 Task: Create a sub task Gather and Analyse Requirements for the task  Implement a new cloud-based payroll system for a company in the project AgileNimbus , assign it to team member softage.2@softage.net and update the status of the sub task to  Completed , set the priority of the sub task to High
Action: Mouse moved to (469, 263)
Screenshot: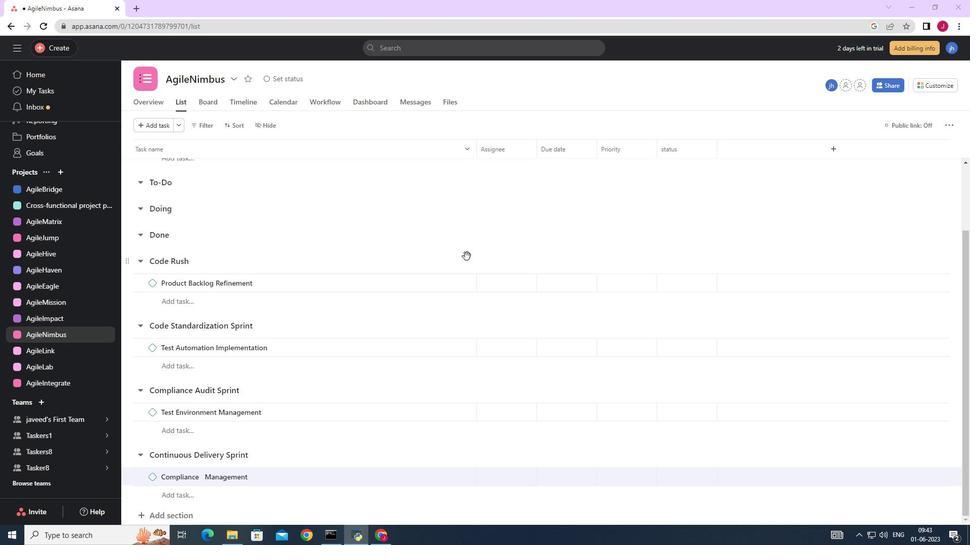 
Action: Mouse scrolled (469, 263) with delta (0, 0)
Screenshot: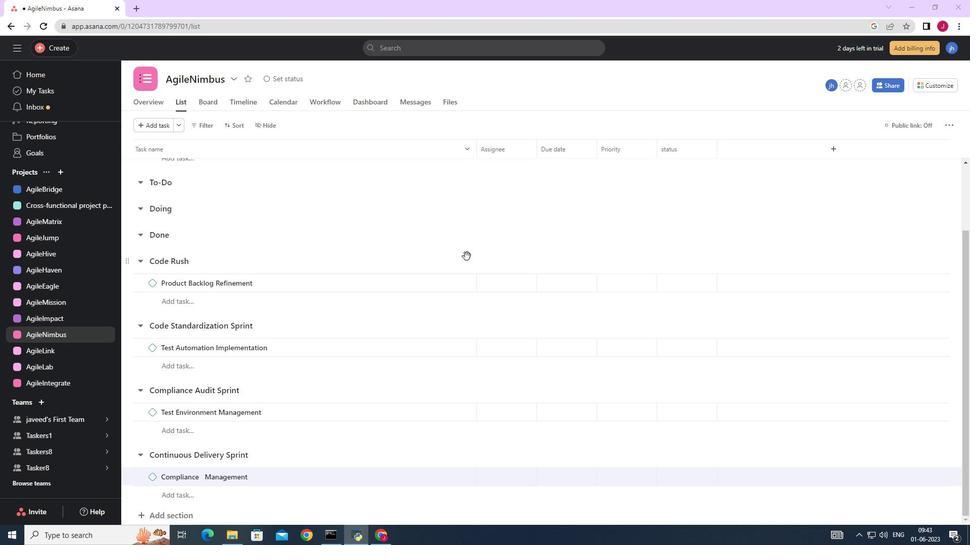 
Action: Mouse scrolled (469, 263) with delta (0, 0)
Screenshot: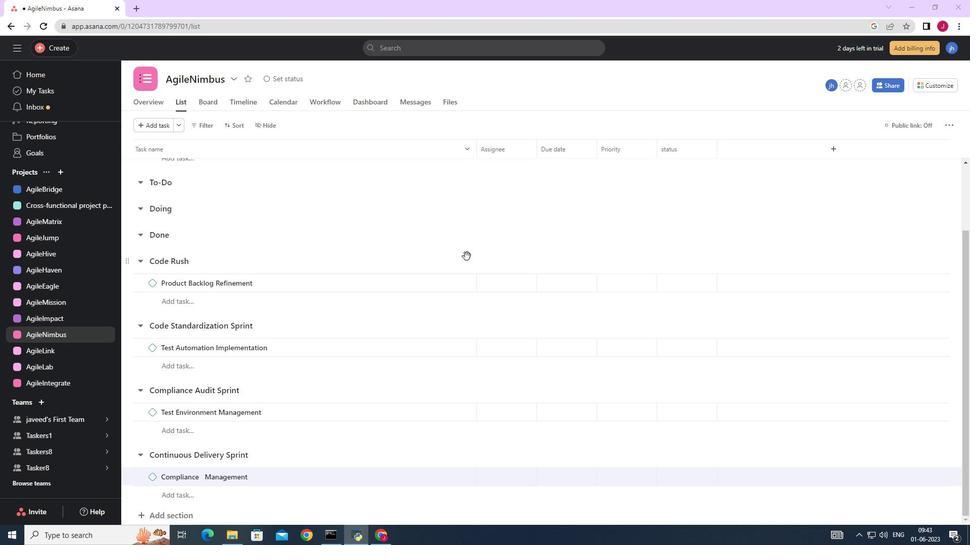 
Action: Mouse scrolled (469, 263) with delta (0, 0)
Screenshot: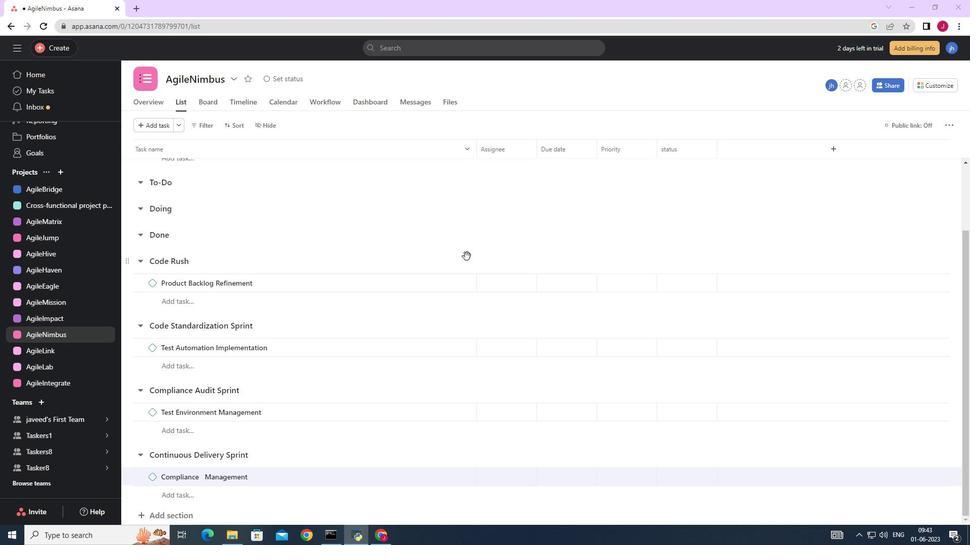 
Action: Mouse moved to (469, 264)
Screenshot: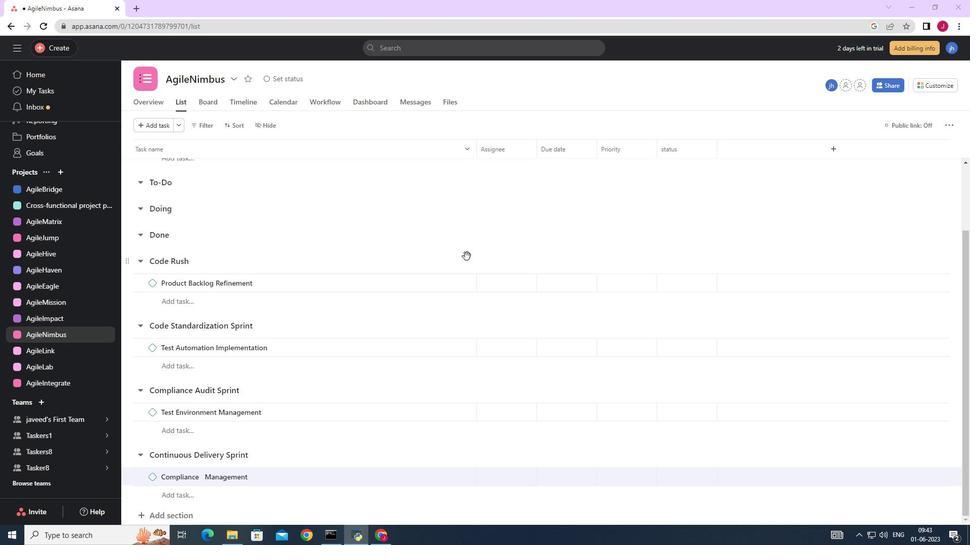 
Action: Mouse scrolled (469, 263) with delta (0, 0)
Screenshot: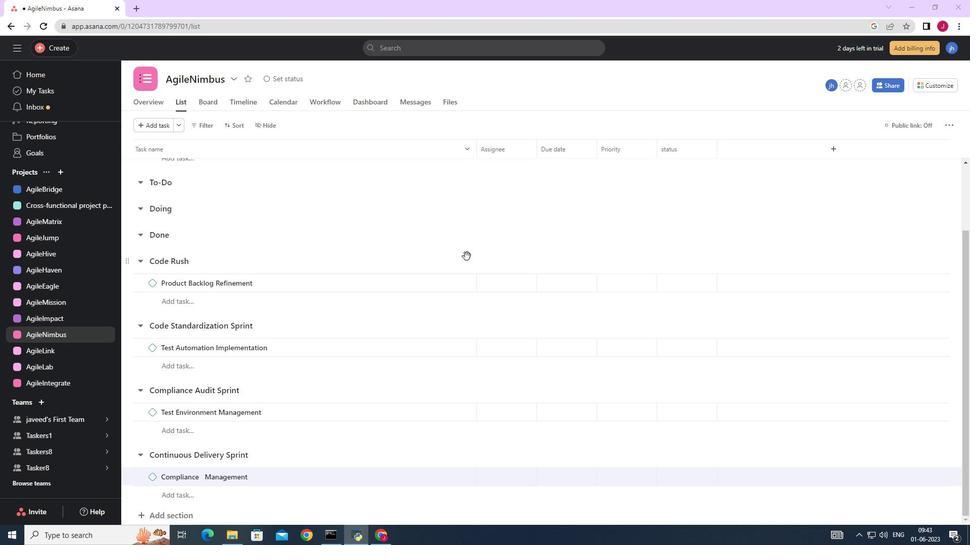 
Action: Mouse moved to (486, 293)
Screenshot: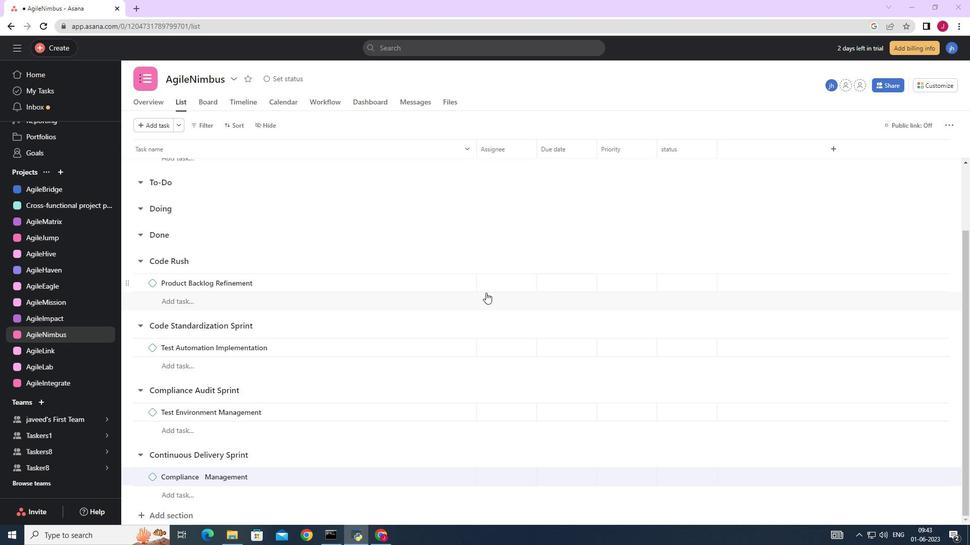 
Action: Mouse scrolled (486, 294) with delta (0, 0)
Screenshot: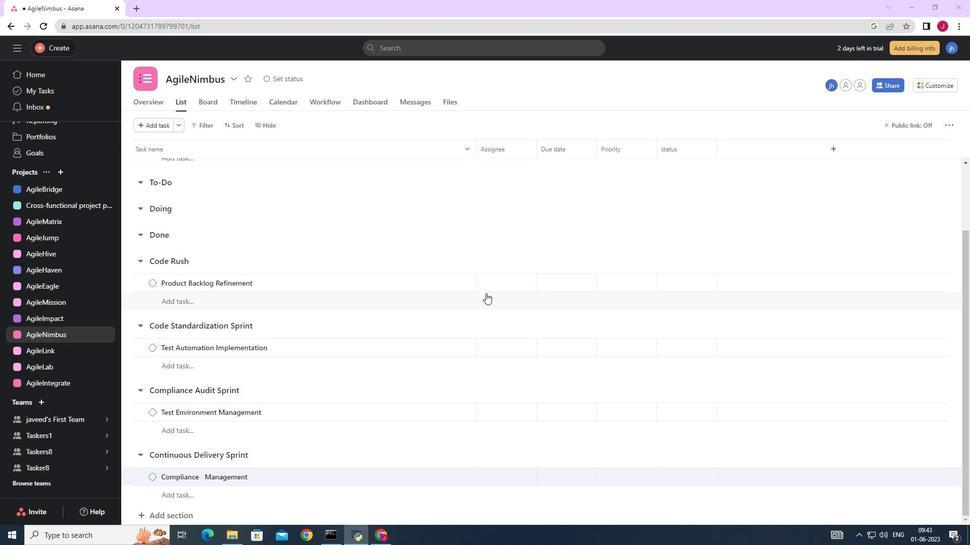 
Action: Mouse scrolled (486, 294) with delta (0, 0)
Screenshot: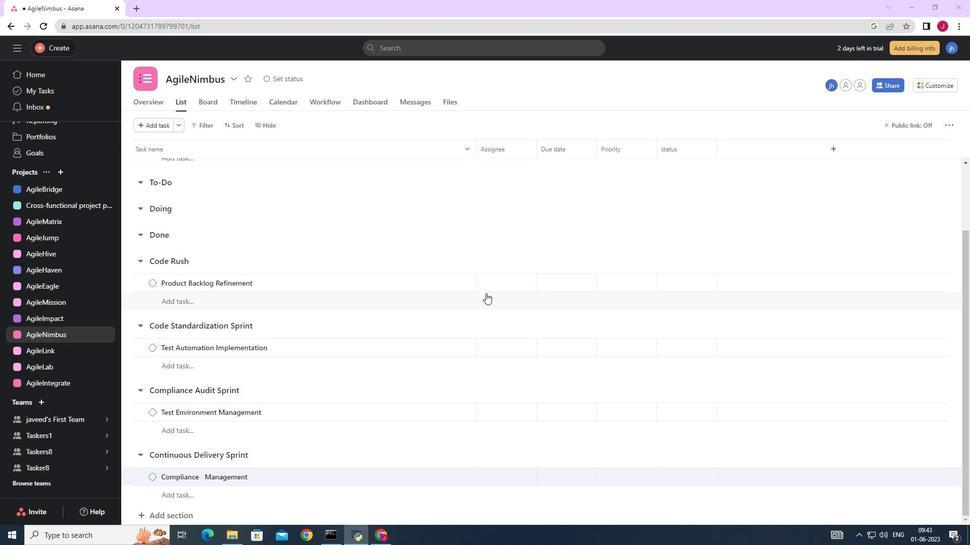 
Action: Mouse scrolled (486, 294) with delta (0, 0)
Screenshot: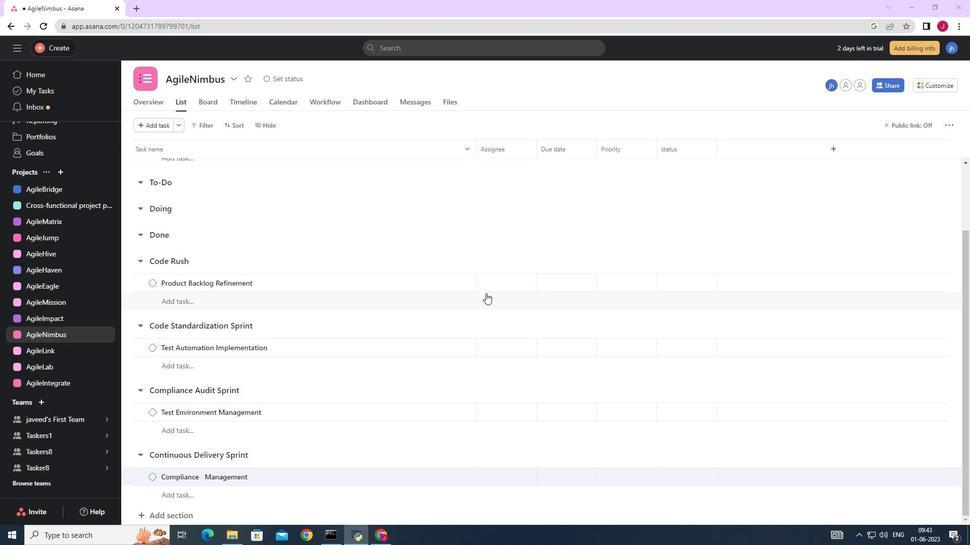 
Action: Mouse scrolled (486, 294) with delta (0, 0)
Screenshot: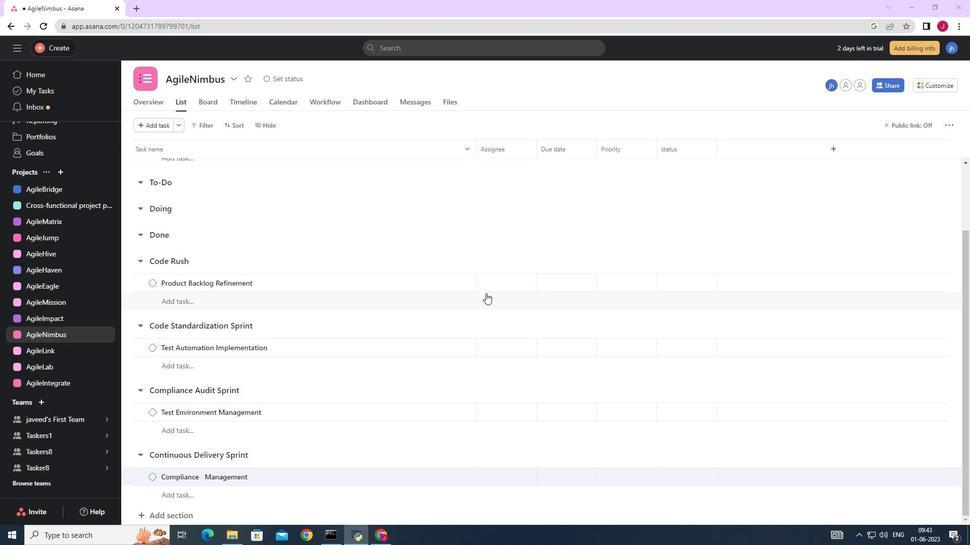 
Action: Mouse moved to (486, 293)
Screenshot: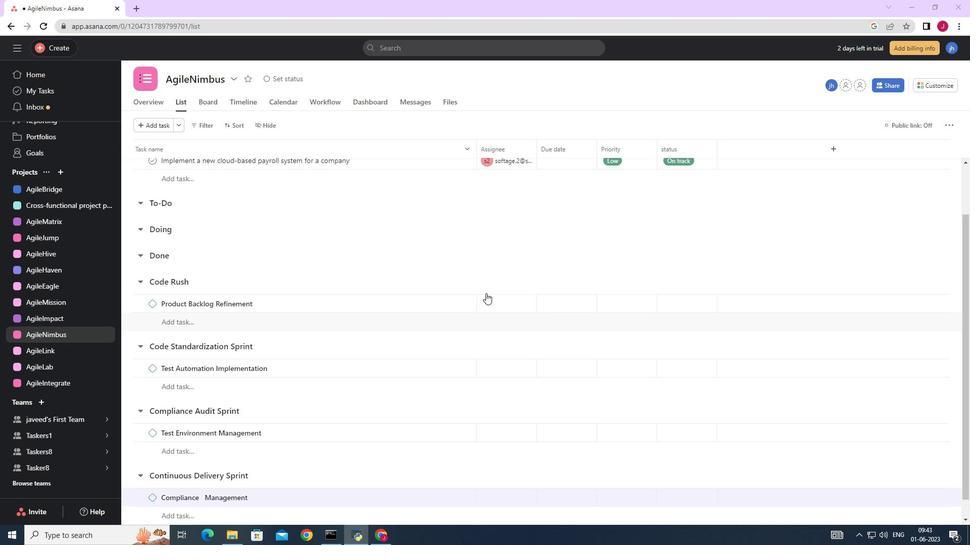 
Action: Mouse scrolled (486, 294) with delta (0, 0)
Screenshot: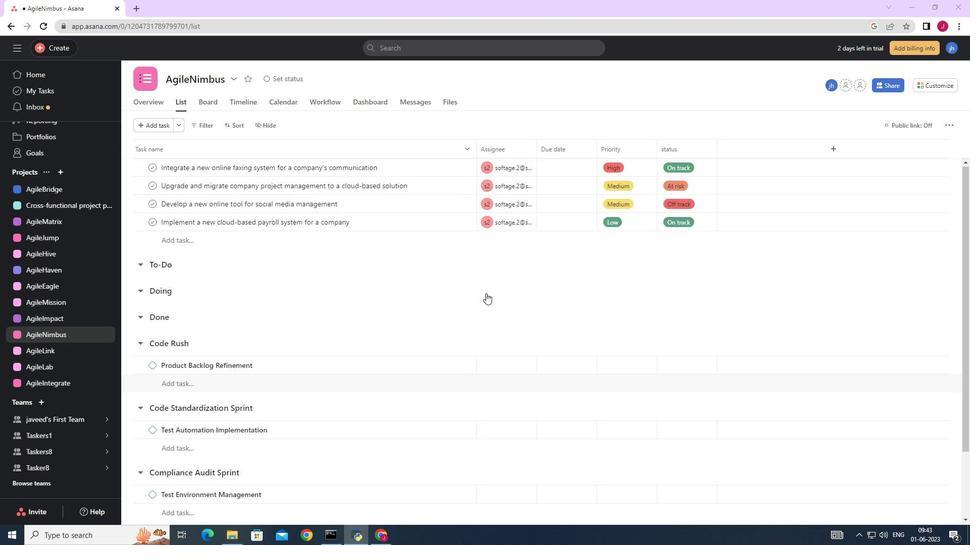 
Action: Mouse scrolled (486, 294) with delta (0, 0)
Screenshot: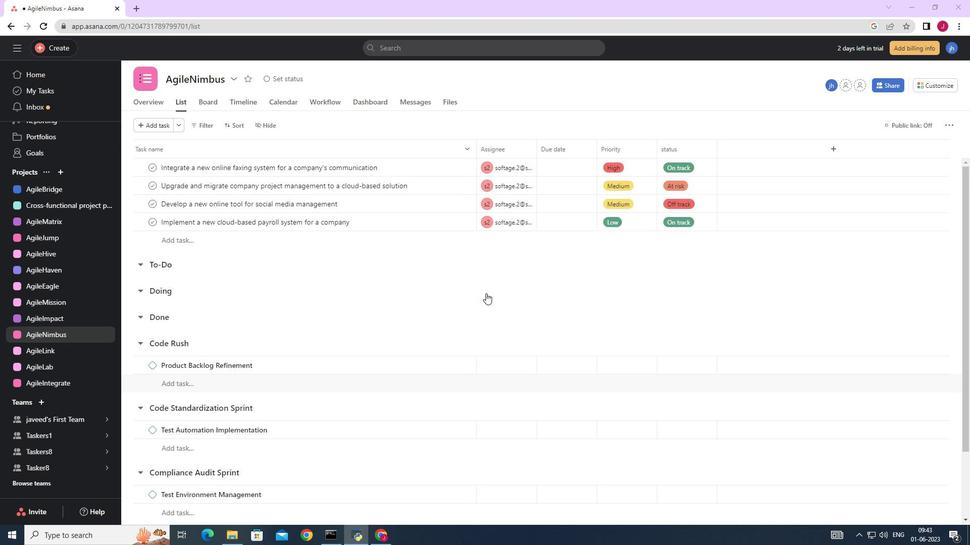 
Action: Mouse scrolled (486, 294) with delta (0, 0)
Screenshot: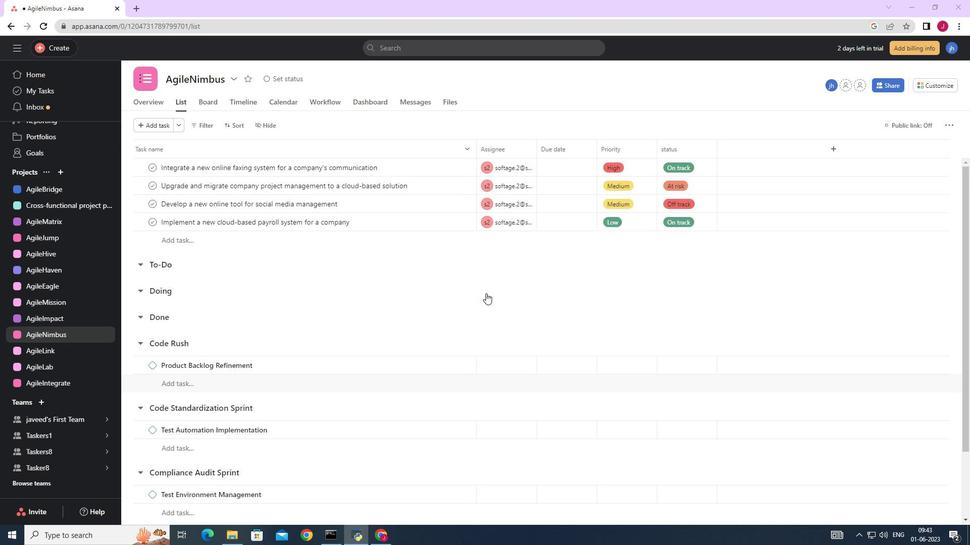 
Action: Mouse scrolled (486, 294) with delta (0, 0)
Screenshot: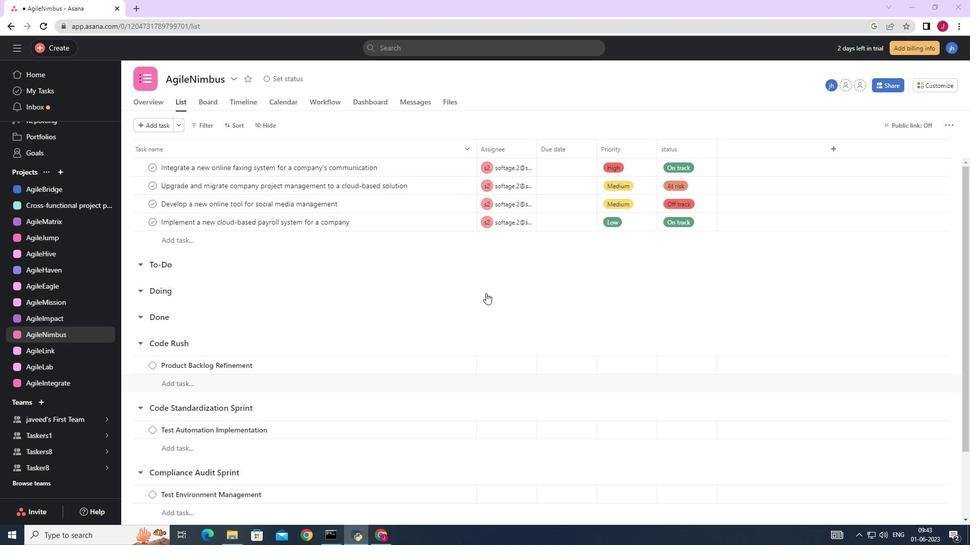 
Action: Mouse moved to (439, 223)
Screenshot: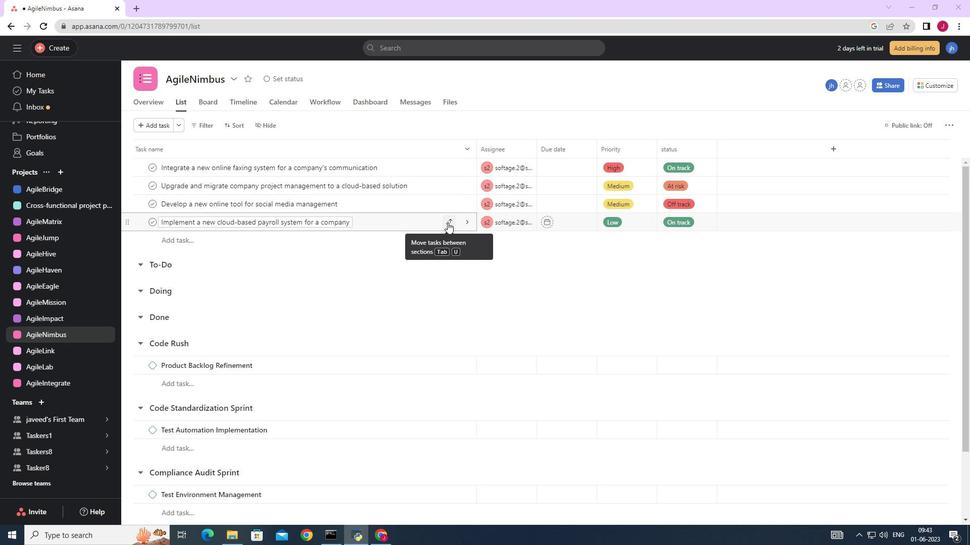 
Action: Mouse pressed left at (439, 223)
Screenshot: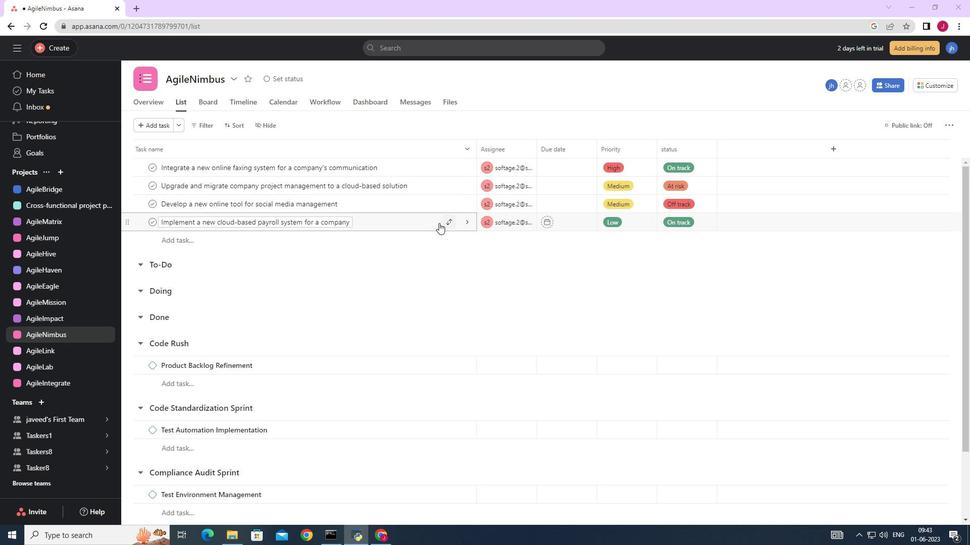 
Action: Mouse moved to (797, 328)
Screenshot: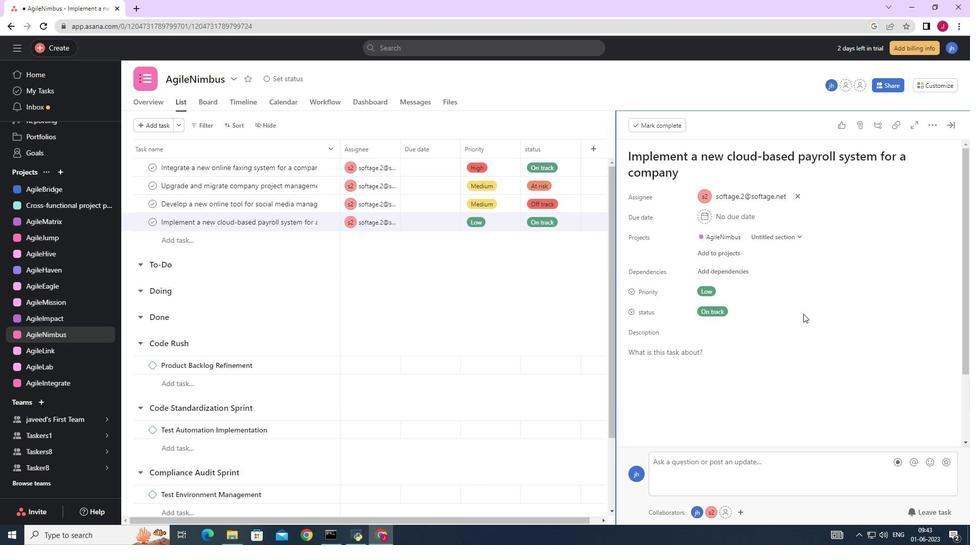 
Action: Mouse scrolled (797, 328) with delta (0, 0)
Screenshot: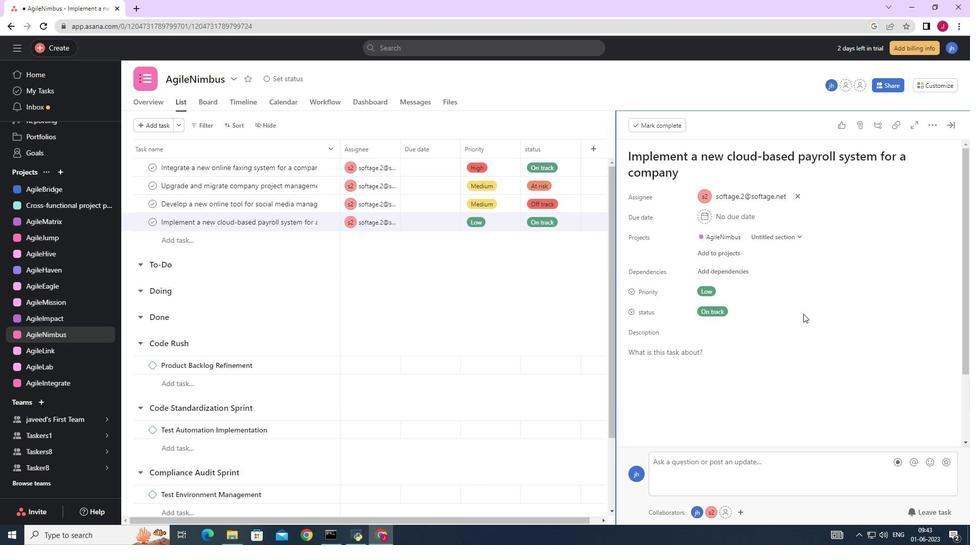 
Action: Mouse scrolled (797, 328) with delta (0, 0)
Screenshot: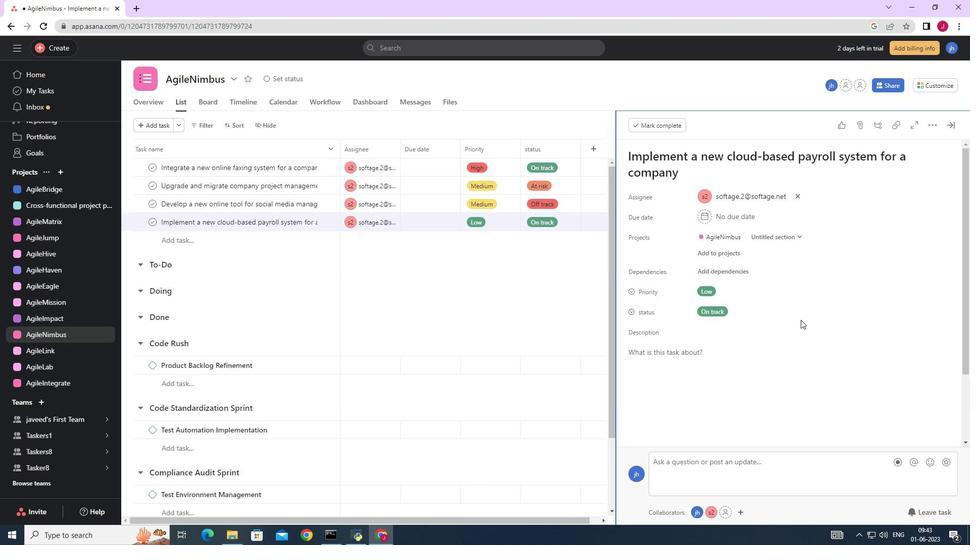 
Action: Mouse scrolled (797, 328) with delta (0, 0)
Screenshot: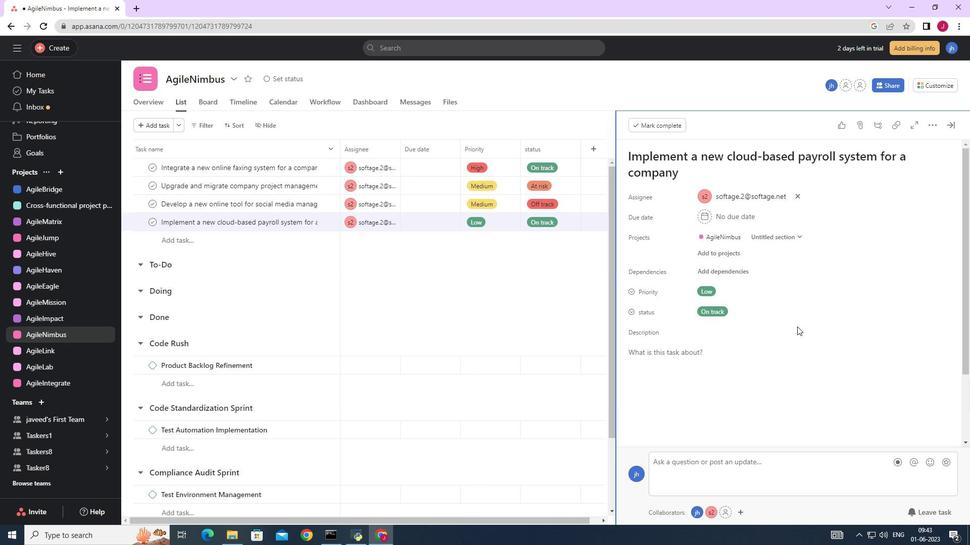 
Action: Mouse moved to (797, 329)
Screenshot: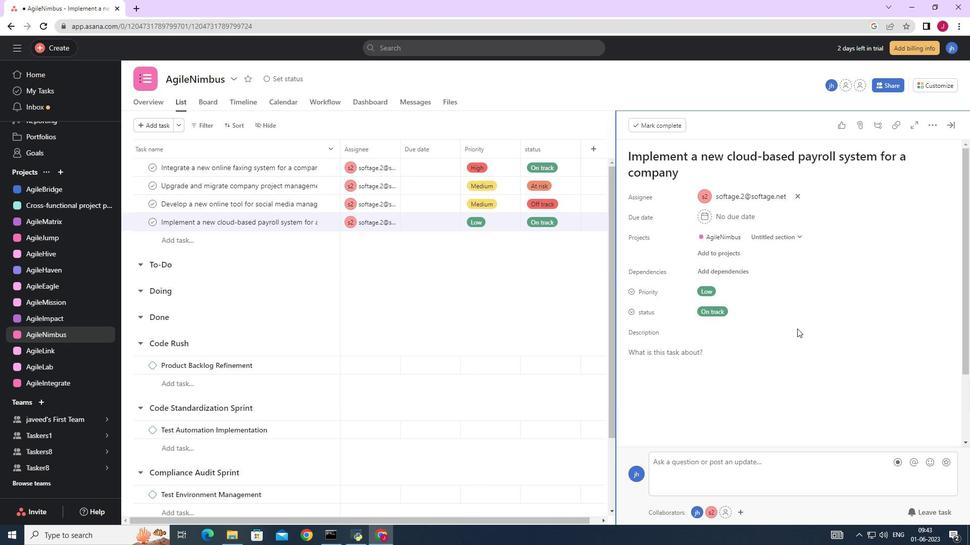 
Action: Mouse scrolled (797, 328) with delta (0, 0)
Screenshot: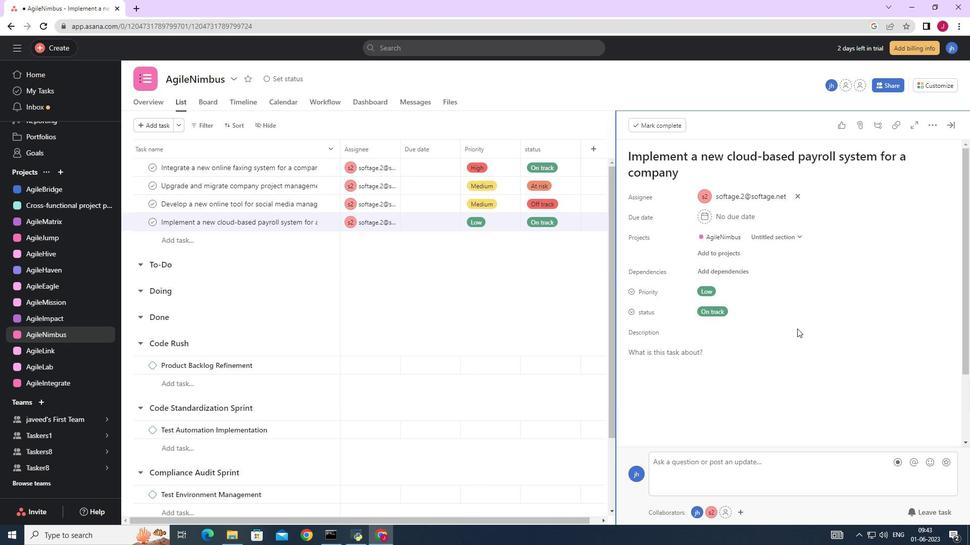 
Action: Mouse scrolled (797, 328) with delta (0, 0)
Screenshot: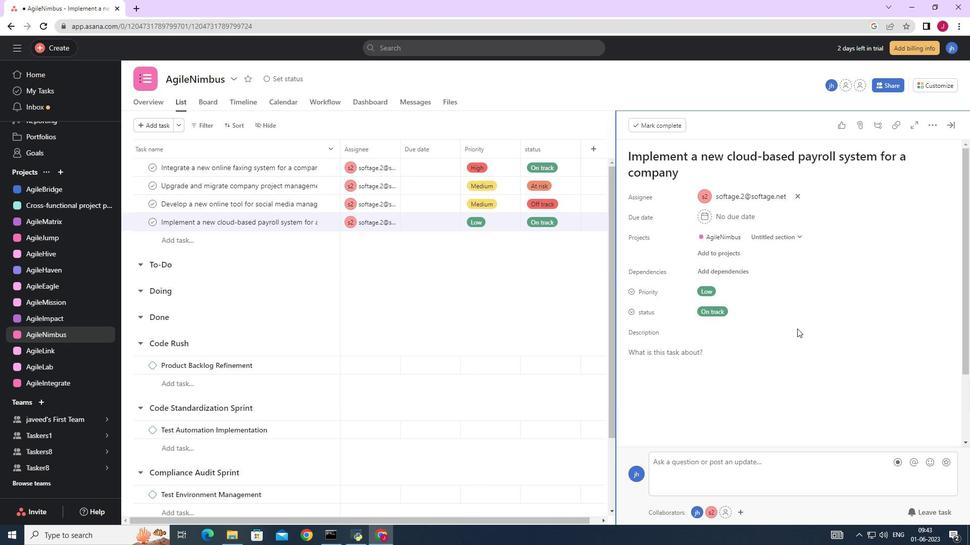 
Action: Mouse moved to (794, 335)
Screenshot: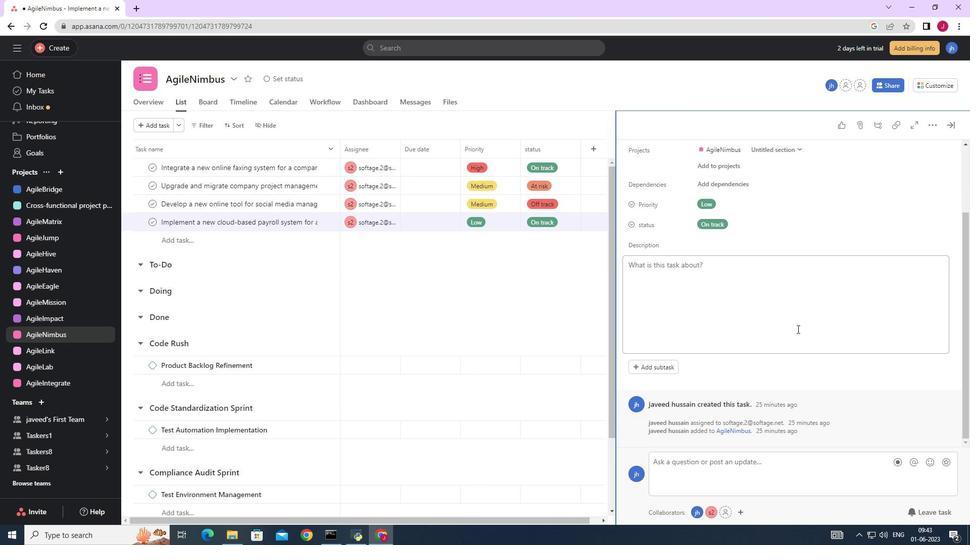
Action: Mouse scrolled (794, 334) with delta (0, 0)
Screenshot: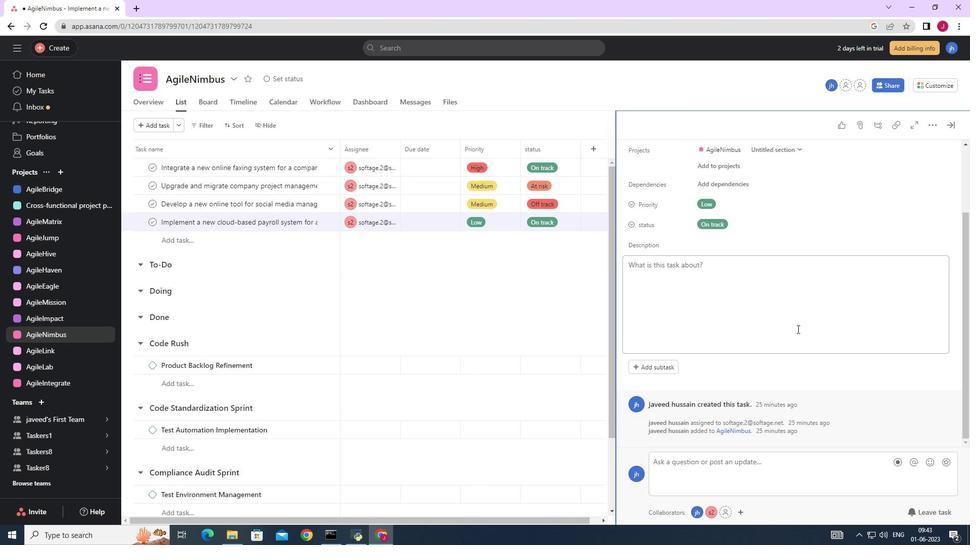 
Action: Mouse moved to (793, 339)
Screenshot: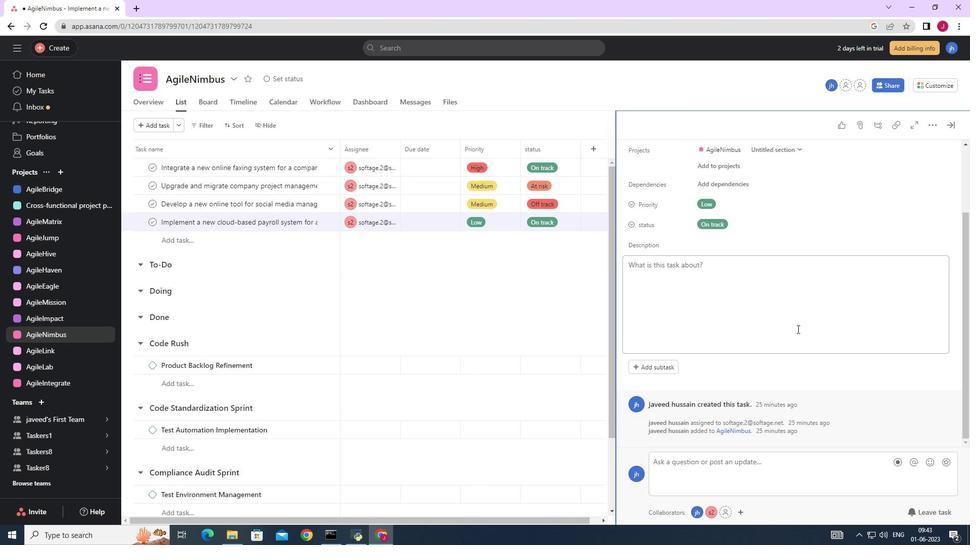 
Action: Mouse scrolled (793, 338) with delta (0, 0)
Screenshot: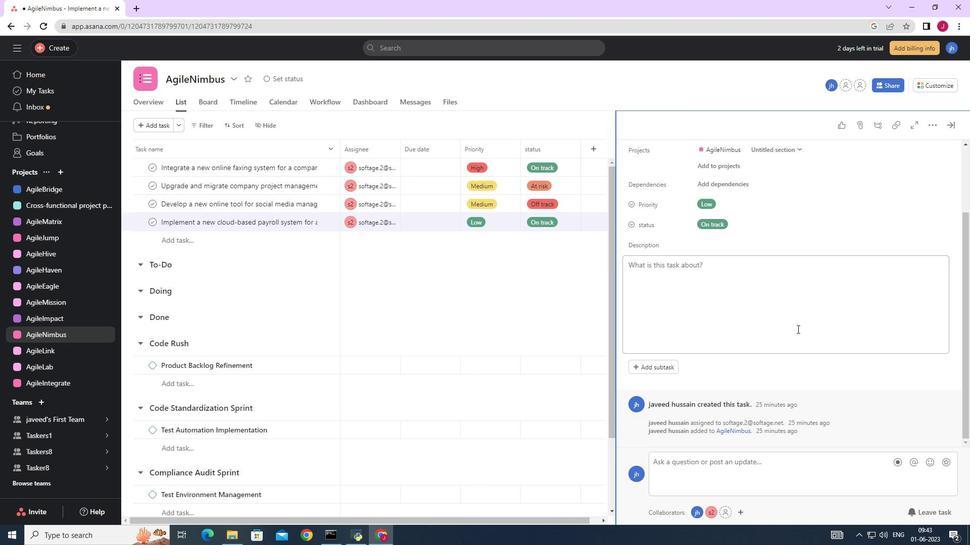 
Action: Mouse moved to (793, 340)
Screenshot: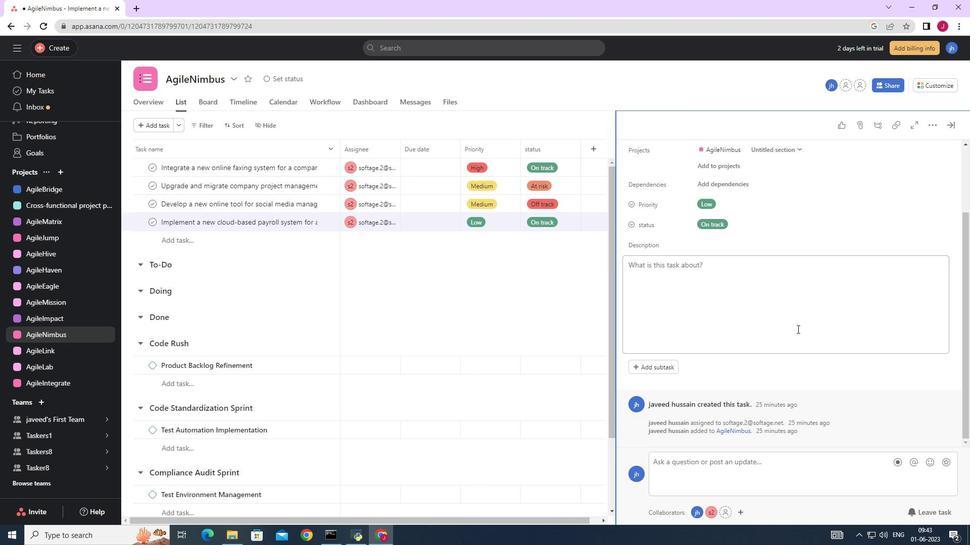
Action: Mouse scrolled (793, 340) with delta (0, 0)
Screenshot: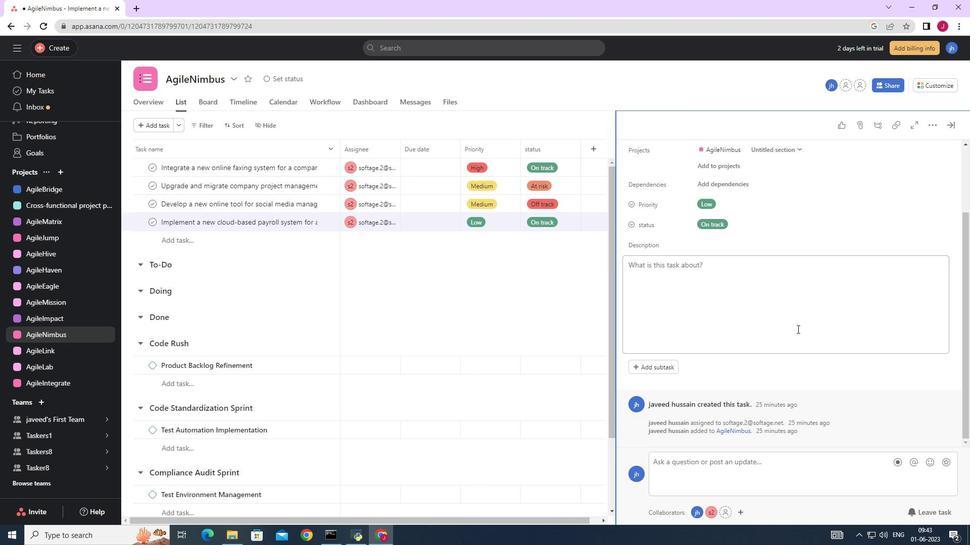 
Action: Mouse moved to (793, 344)
Screenshot: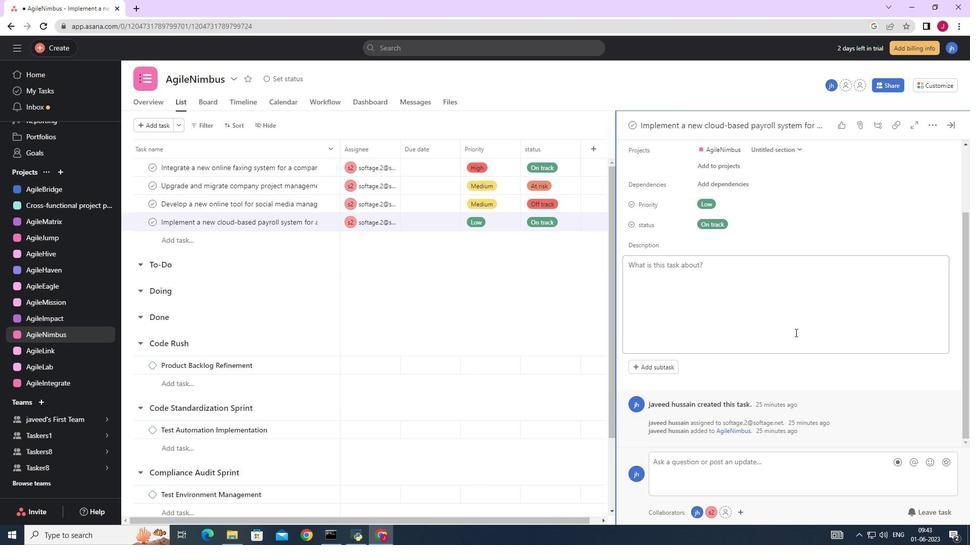 
Action: Mouse scrolled (793, 341) with delta (0, 0)
Screenshot: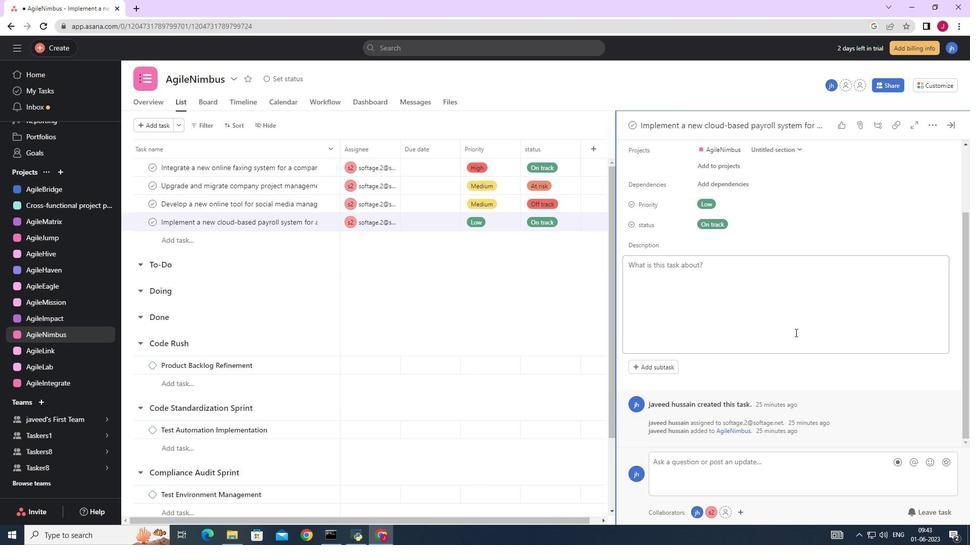 
Action: Mouse moved to (793, 345)
Screenshot: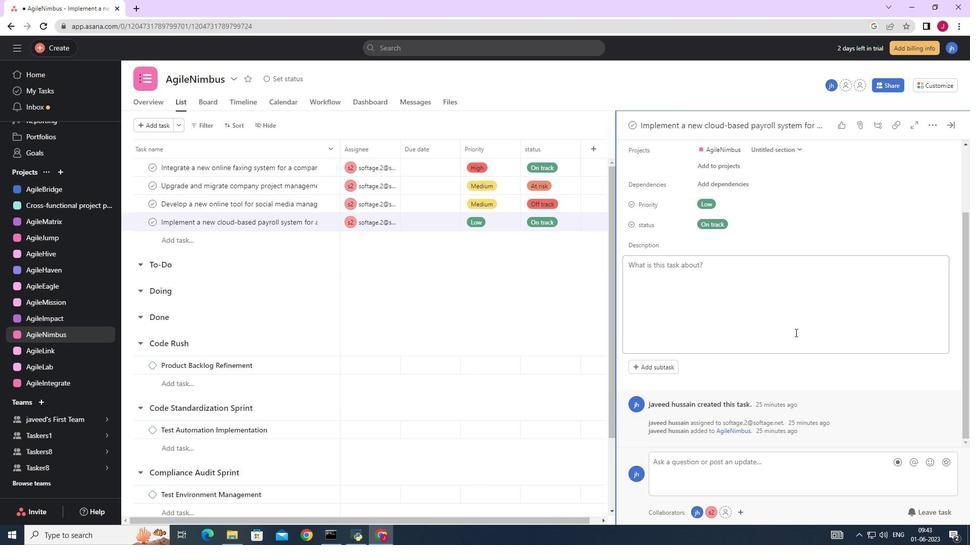 
Action: Mouse scrolled (793, 343) with delta (0, 0)
Screenshot: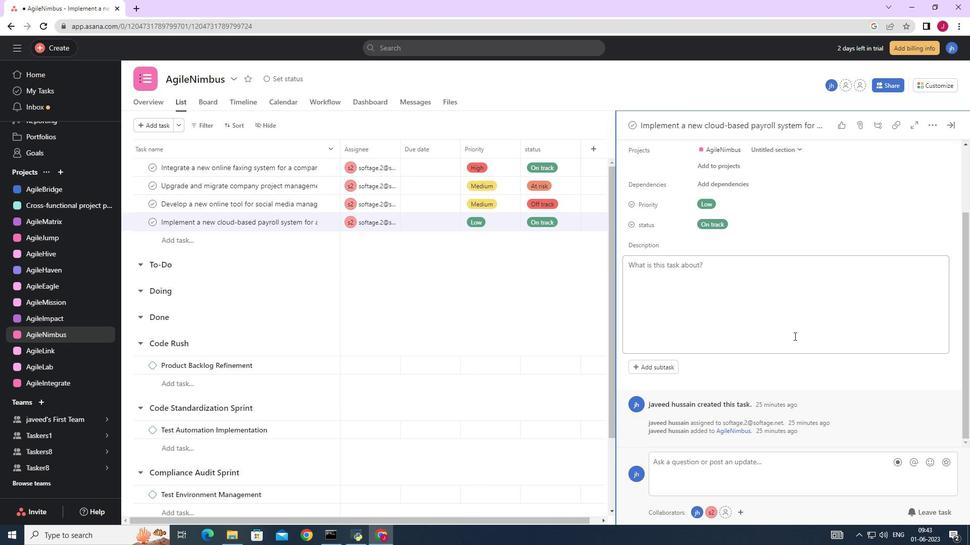 
Action: Mouse moved to (658, 365)
Screenshot: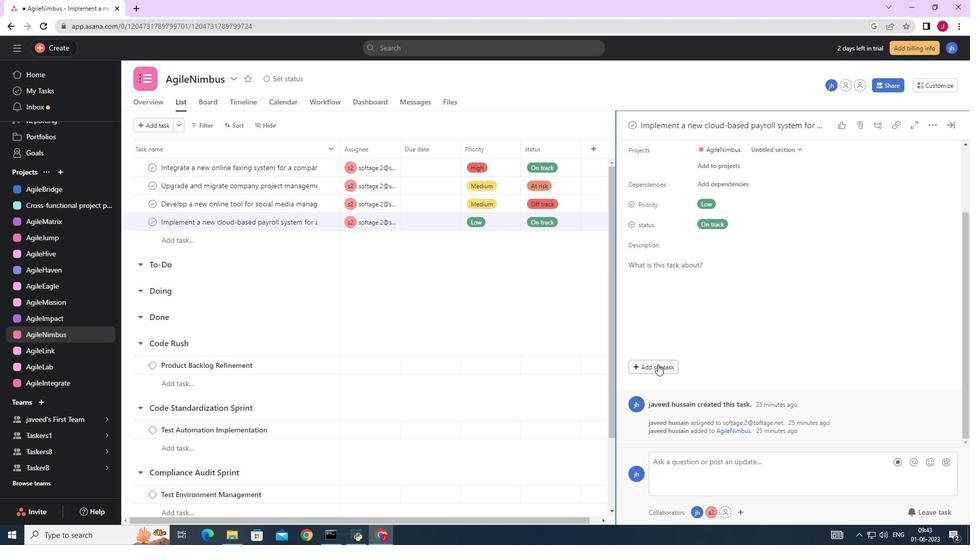 
Action: Mouse pressed left at (658, 365)
Screenshot: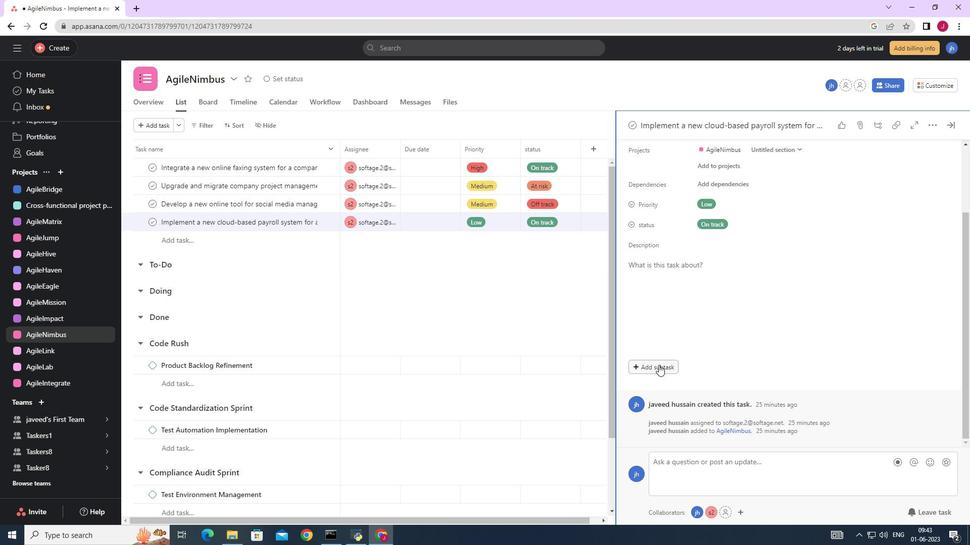 
Action: Mouse moved to (677, 348)
Screenshot: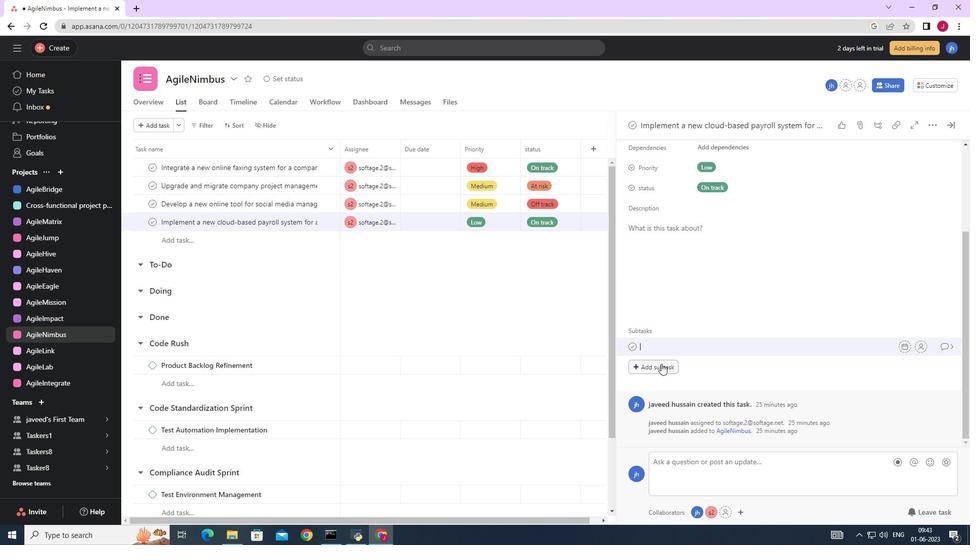 
Action: Key pressed <Key.caps_lock>G<Key.caps_lock>ather<Key.space>and<Key.space><Key.caps_lock>A<Key.caps_lock>nalyse<Key.space><Key.caps_lock>R<Key.caps_lock>equirements
Screenshot: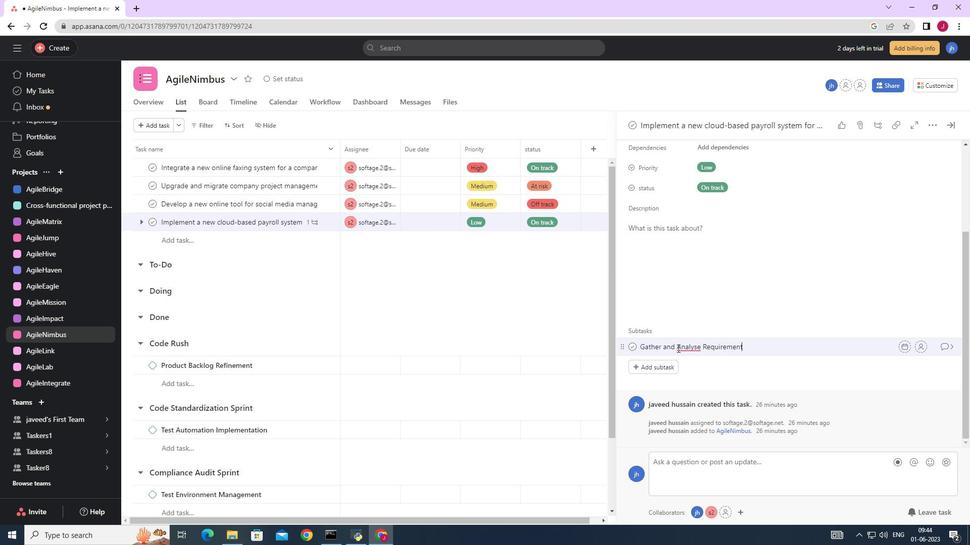 
Action: Mouse moved to (922, 349)
Screenshot: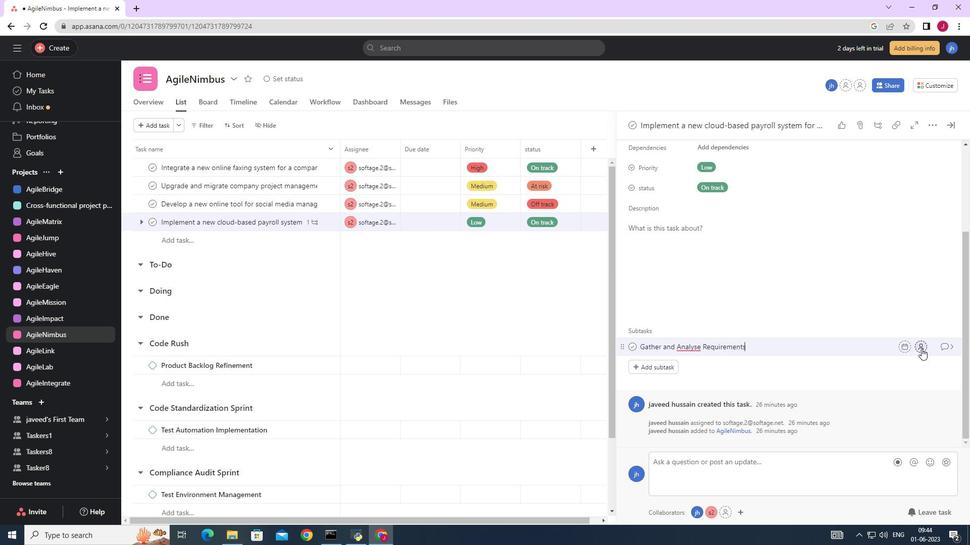 
Action: Mouse pressed left at (922, 349)
Screenshot: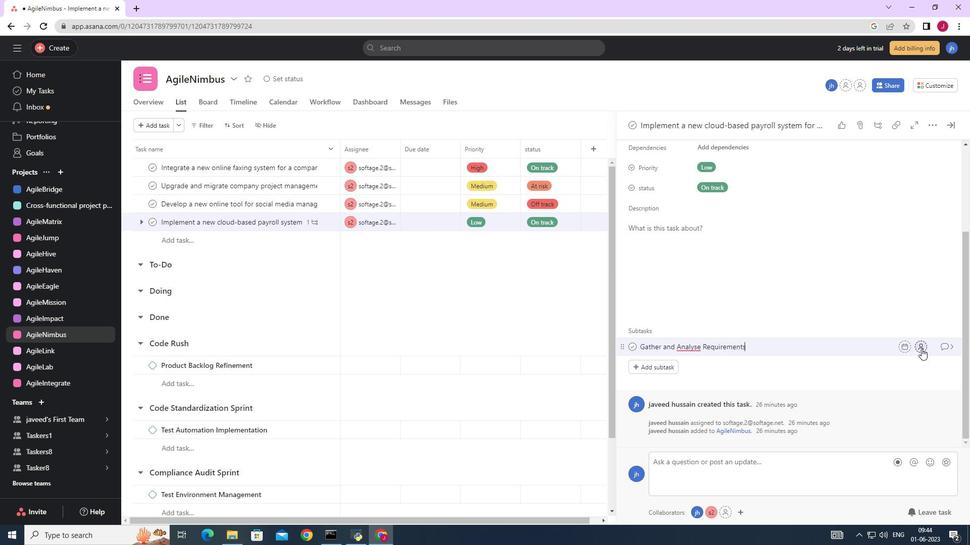 
Action: Mouse moved to (919, 350)
Screenshot: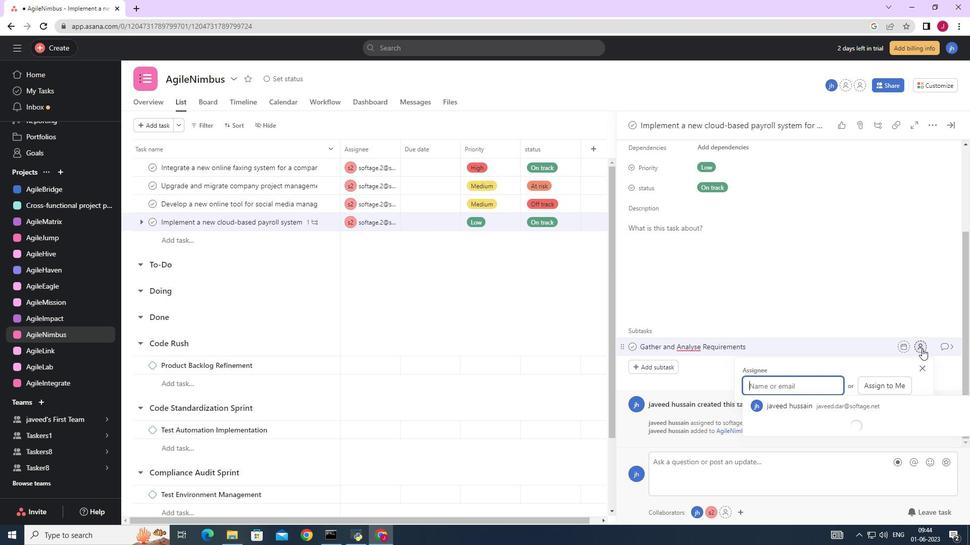 
Action: Key pressed softage.
Screenshot: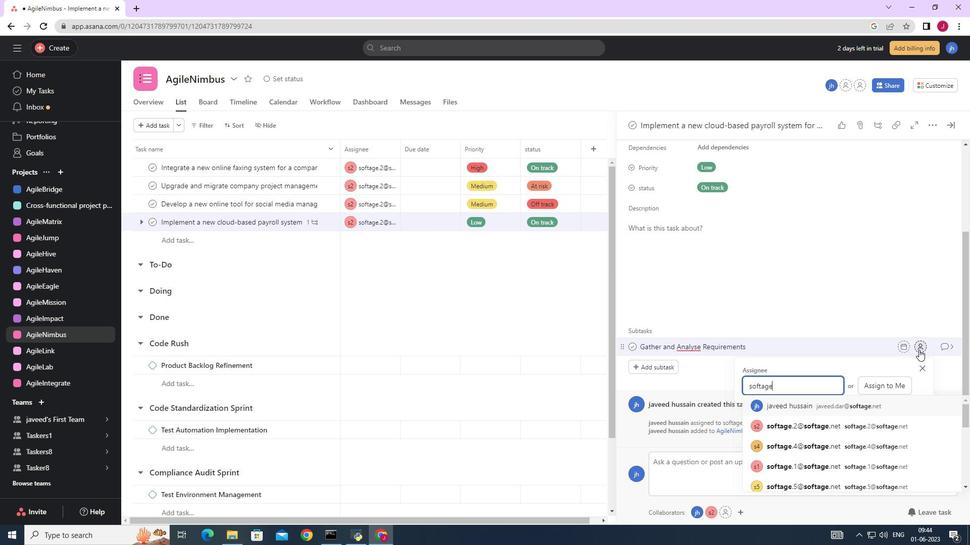 
Action: Mouse moved to (825, 426)
Screenshot: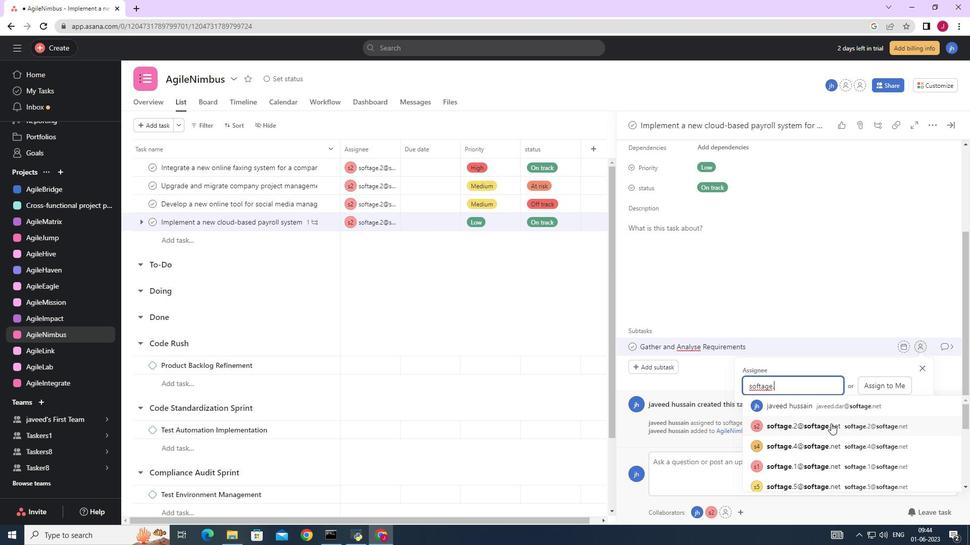 
Action: Mouse pressed left at (825, 426)
Screenshot: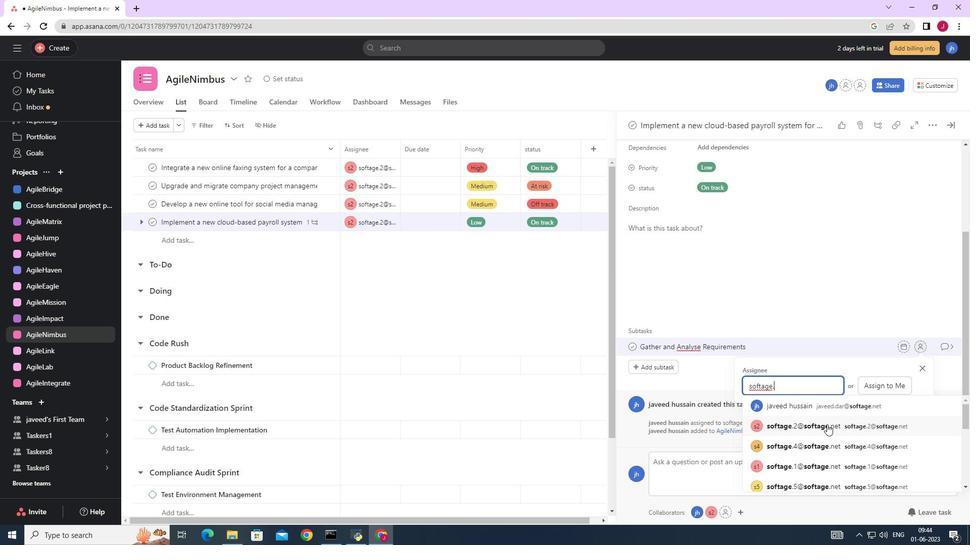 
Action: Mouse moved to (943, 347)
Screenshot: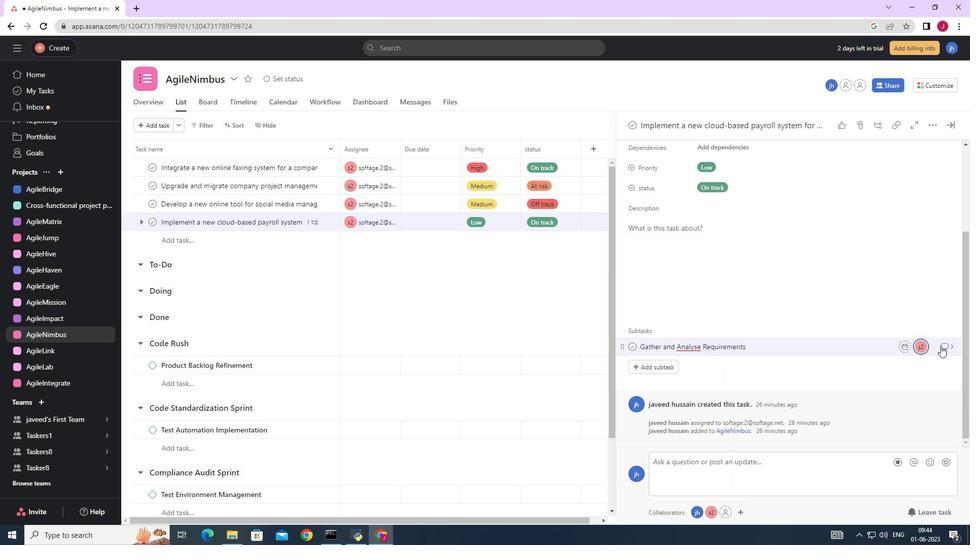 
Action: Mouse pressed left at (943, 347)
Screenshot: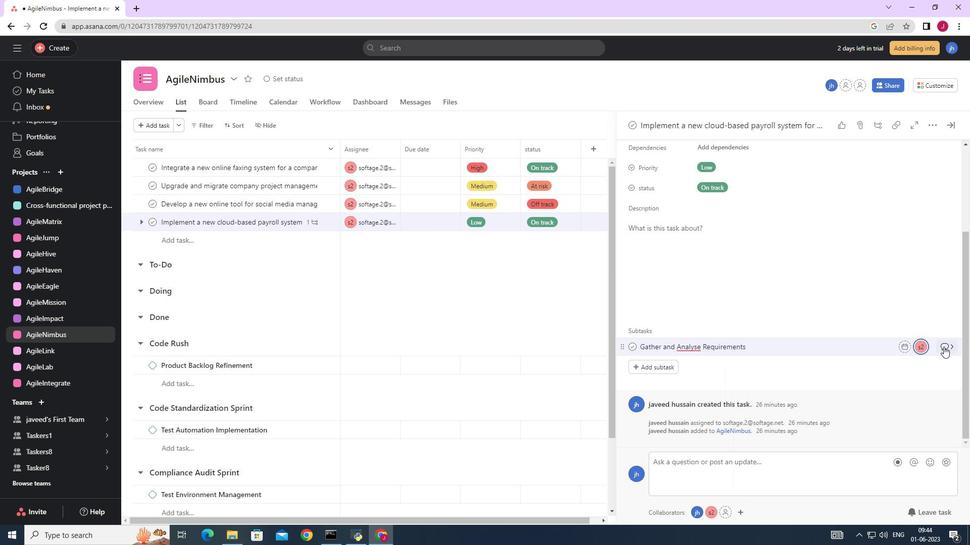 
Action: Mouse moved to (800, 377)
Screenshot: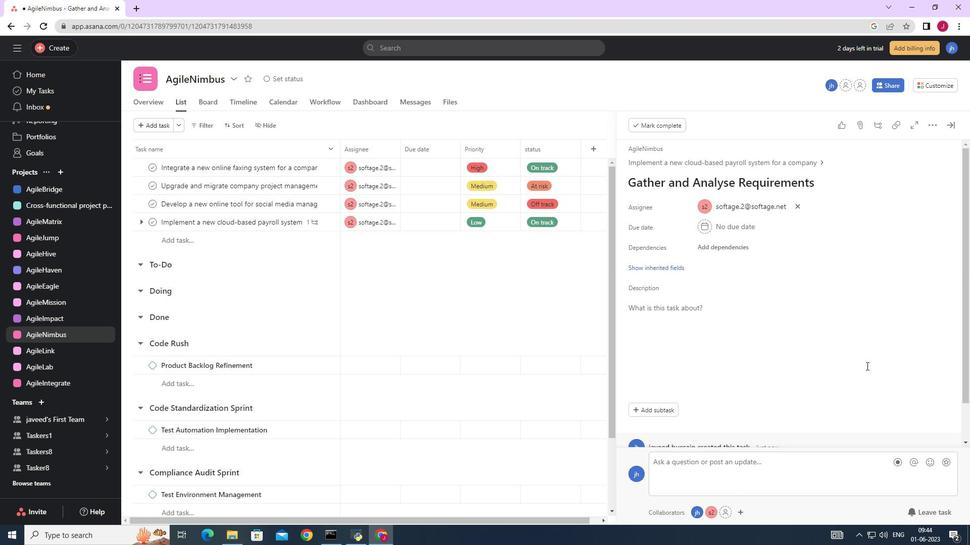 
Action: Mouse scrolled (800, 376) with delta (0, 0)
Screenshot: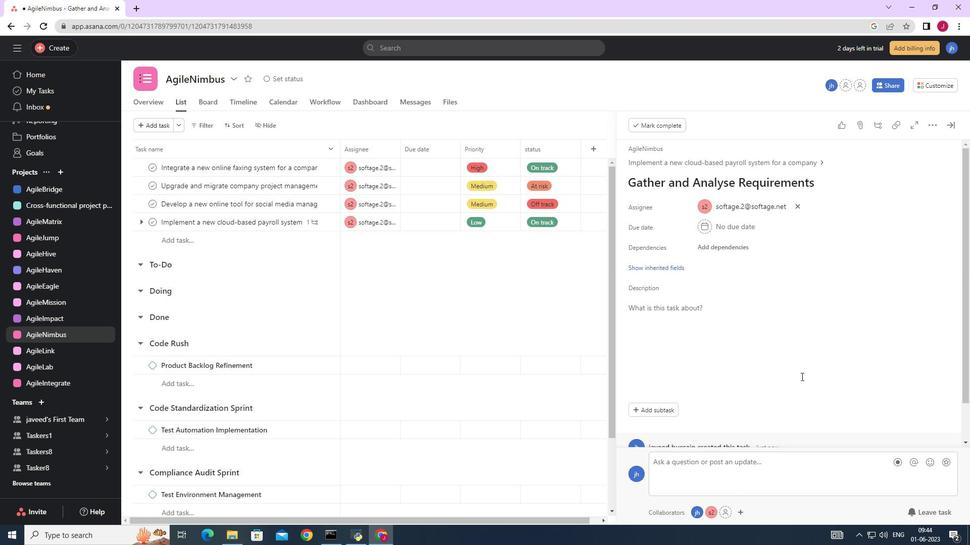 
Action: Mouse scrolled (800, 376) with delta (0, 0)
Screenshot: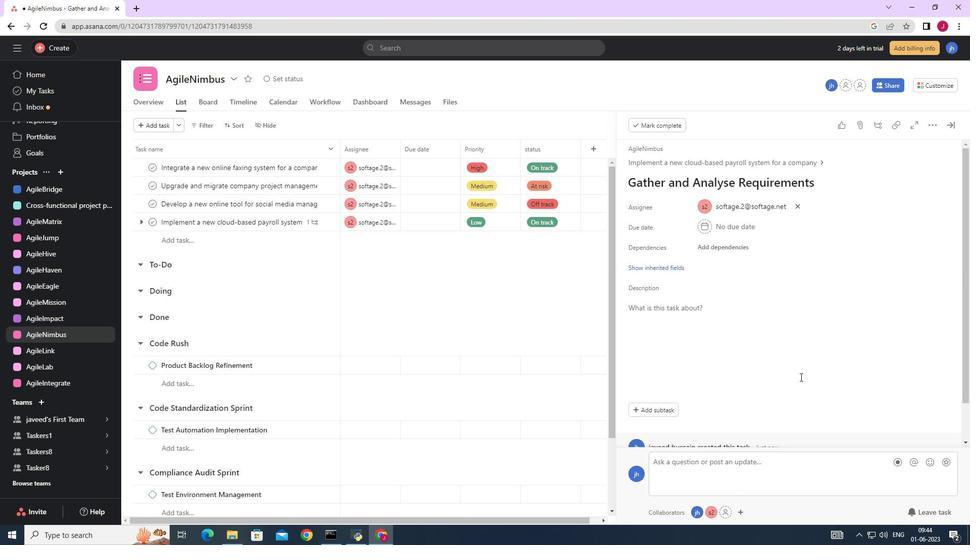
Action: Mouse scrolled (800, 376) with delta (0, 0)
Screenshot: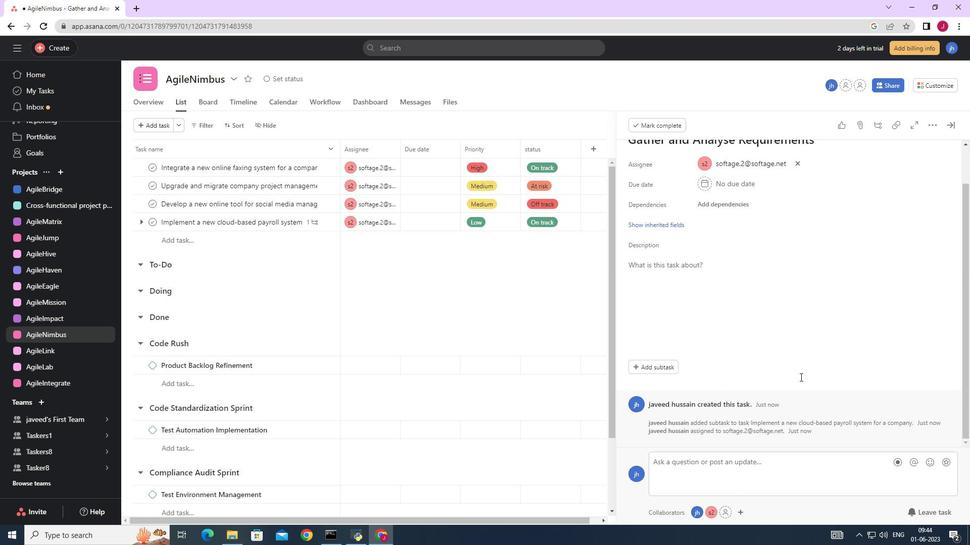 
Action: Mouse scrolled (800, 376) with delta (0, 0)
Screenshot: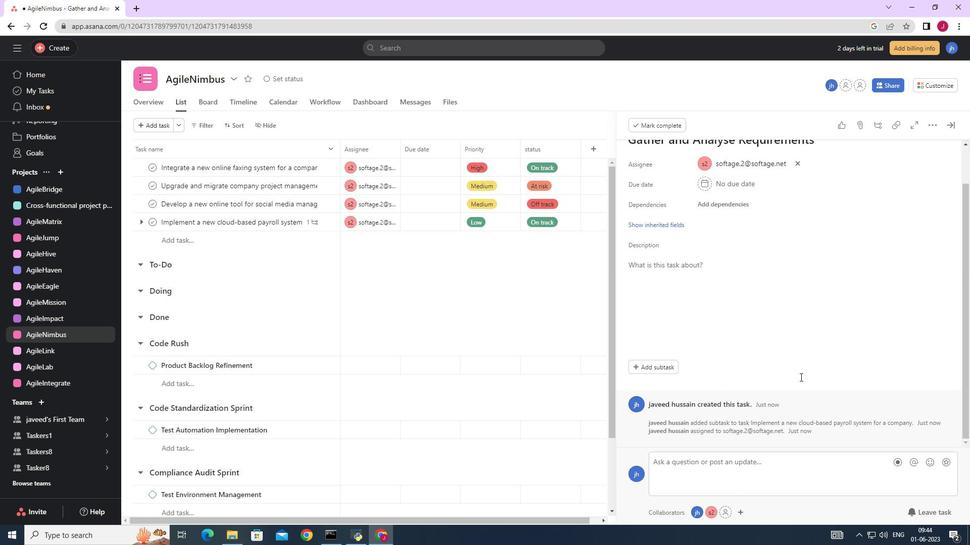 
Action: Mouse scrolled (800, 376) with delta (0, 0)
Screenshot: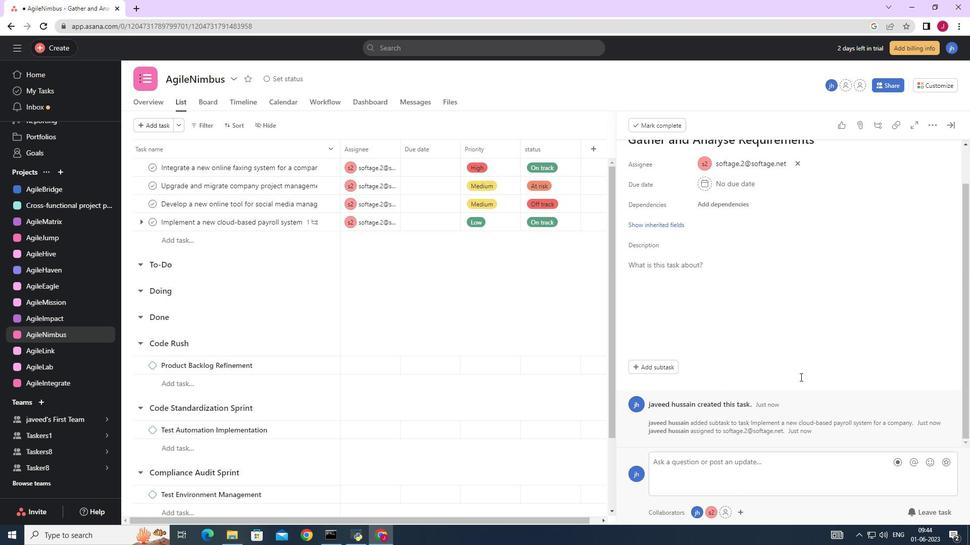 
Action: Mouse scrolled (800, 376) with delta (0, 0)
Screenshot: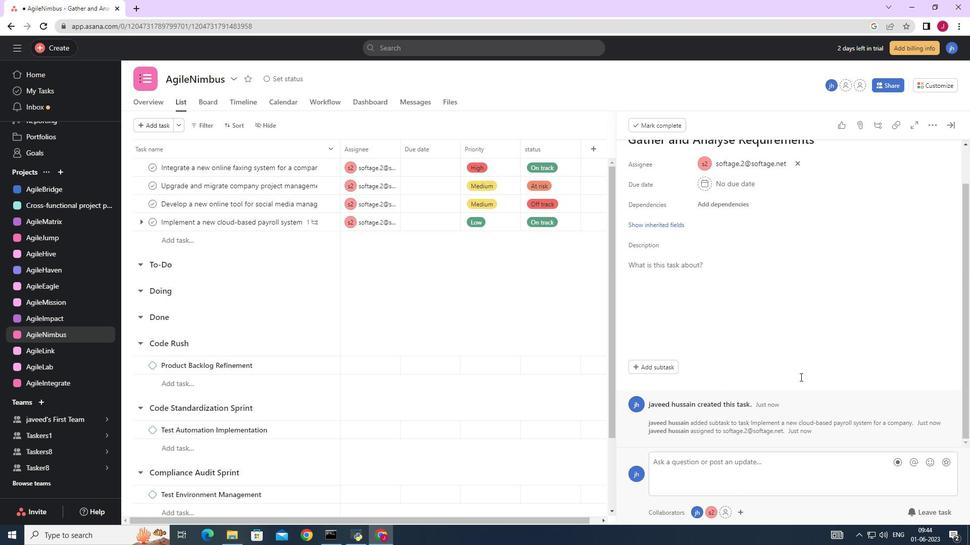 
Action: Mouse scrolled (800, 376) with delta (0, 0)
Screenshot: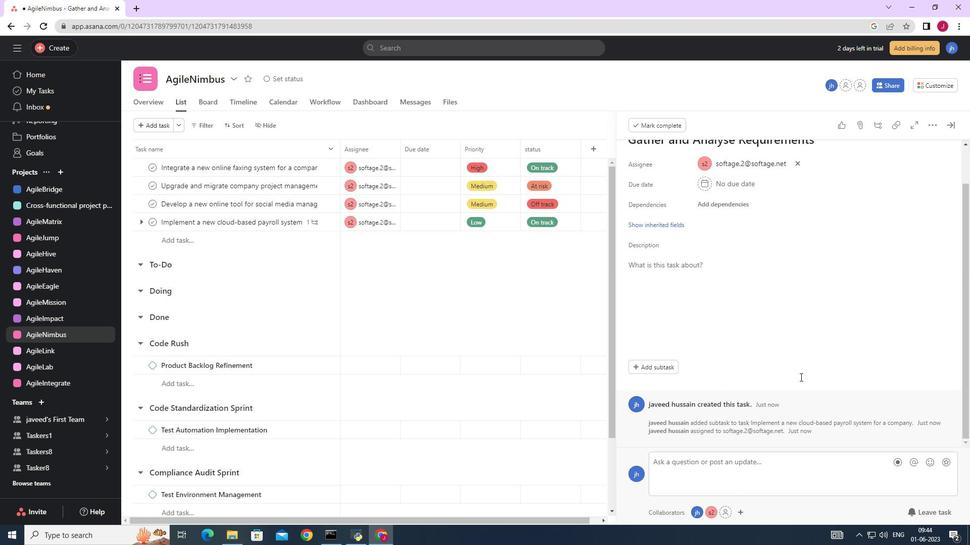 
Action: Mouse moved to (673, 226)
Screenshot: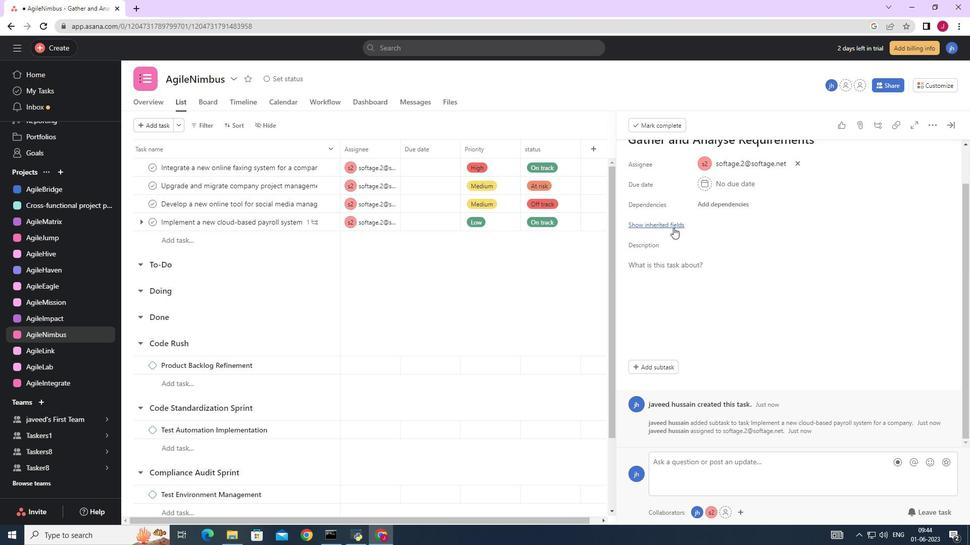 
Action: Mouse pressed left at (673, 226)
Screenshot: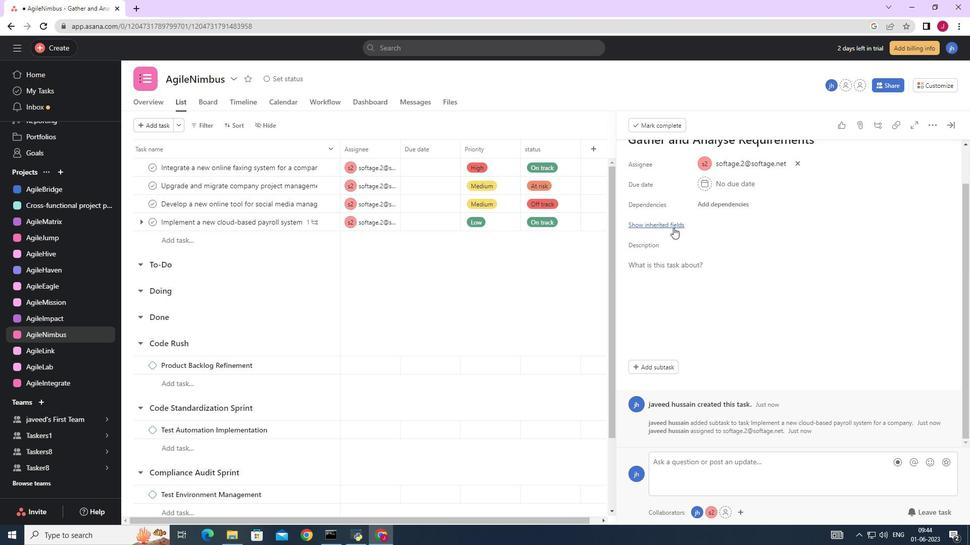 
Action: Mouse moved to (737, 204)
Screenshot: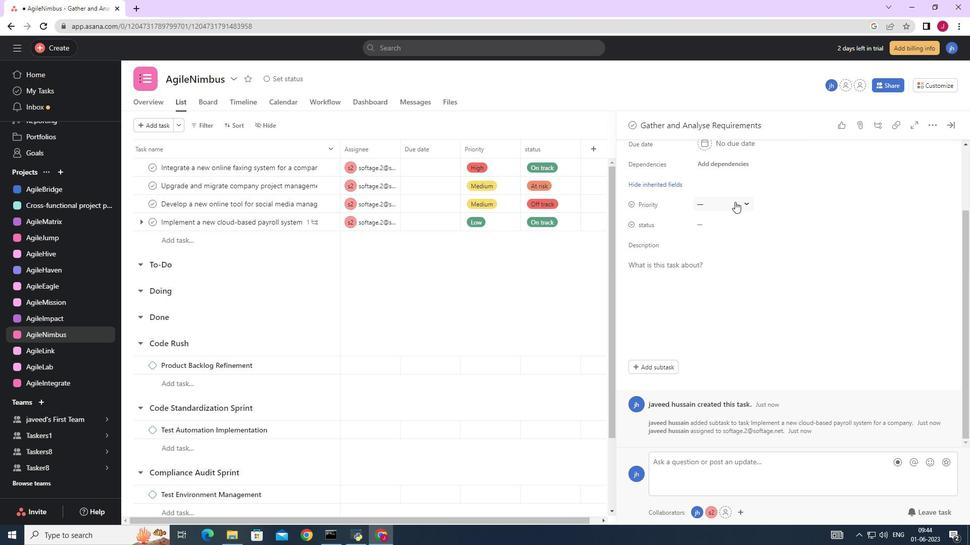 
Action: Mouse pressed left at (737, 204)
Screenshot: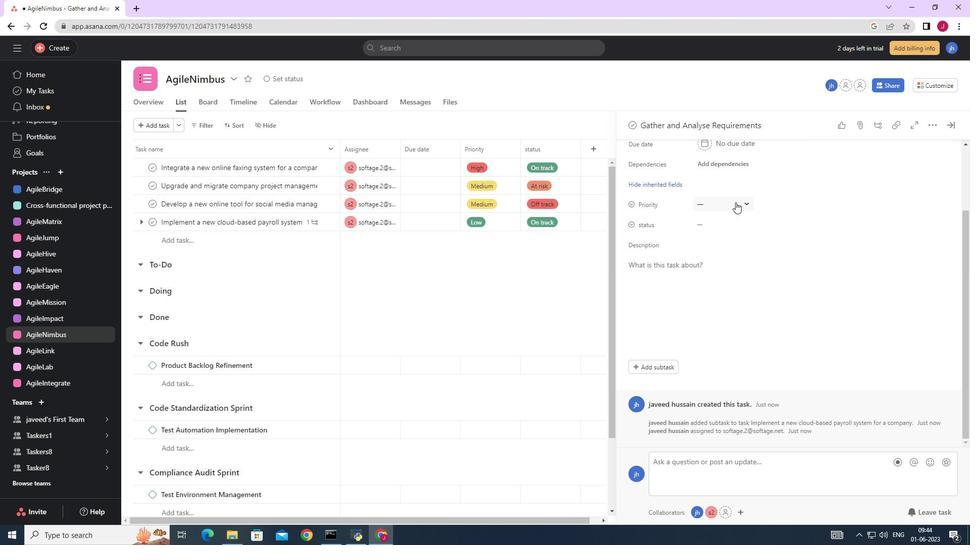 
Action: Mouse moved to (721, 237)
Screenshot: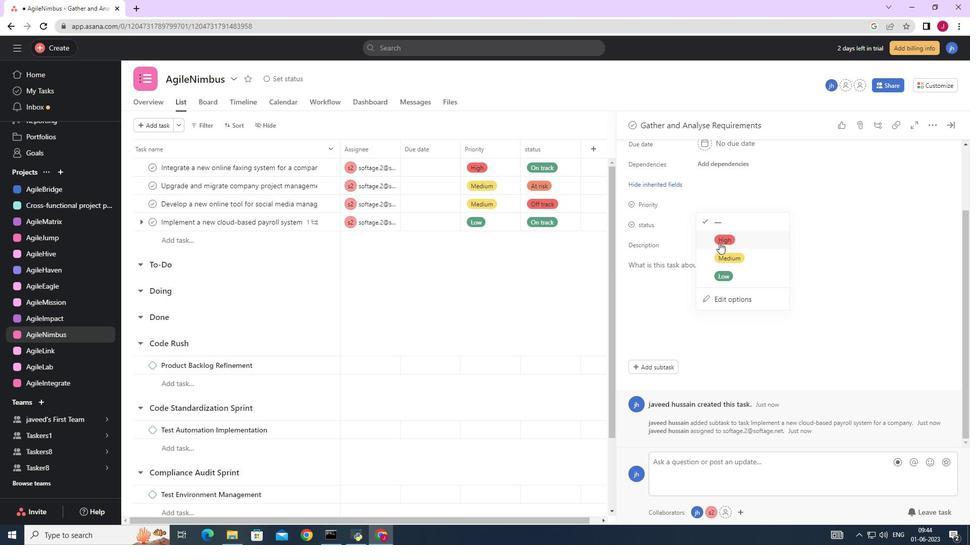 
Action: Mouse pressed left at (721, 237)
Screenshot: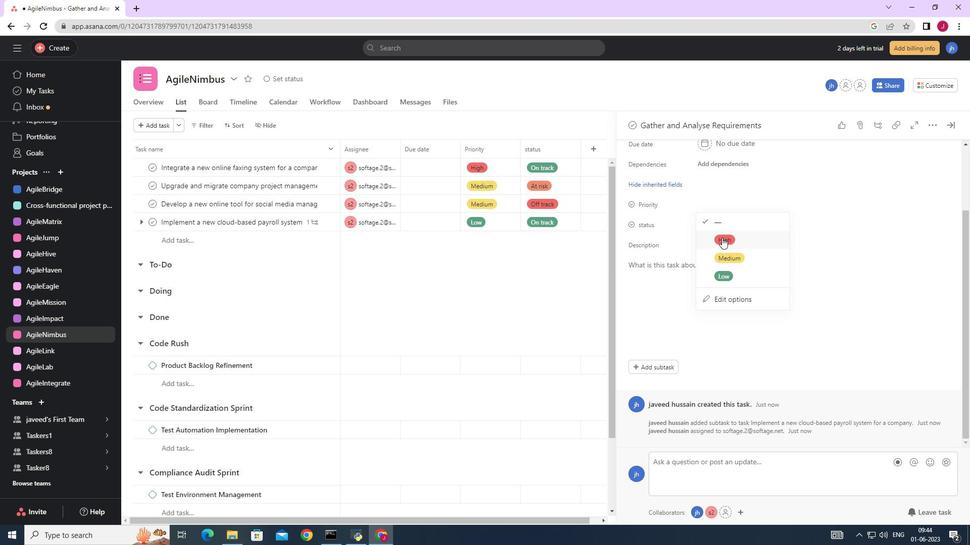 
Action: Mouse moved to (725, 226)
Screenshot: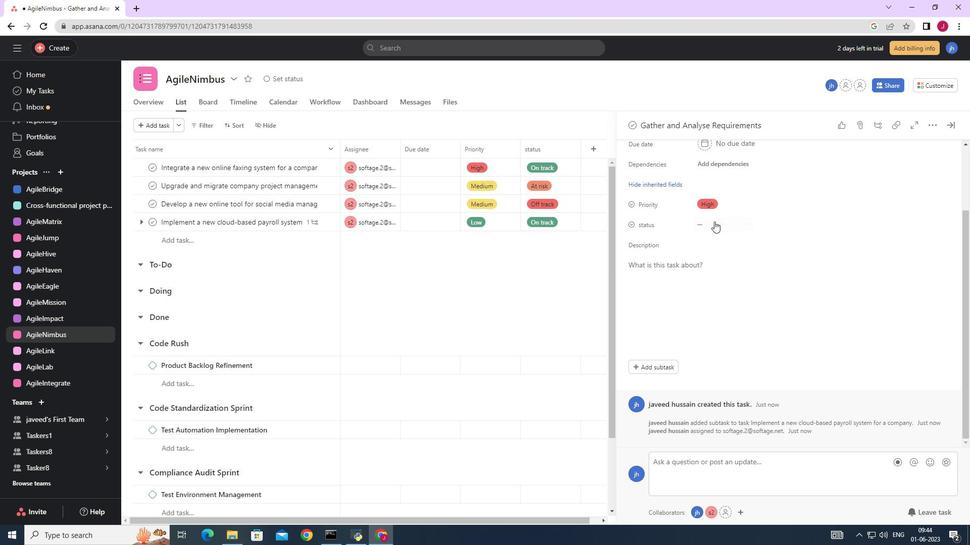 
Action: Mouse pressed left at (725, 226)
Screenshot: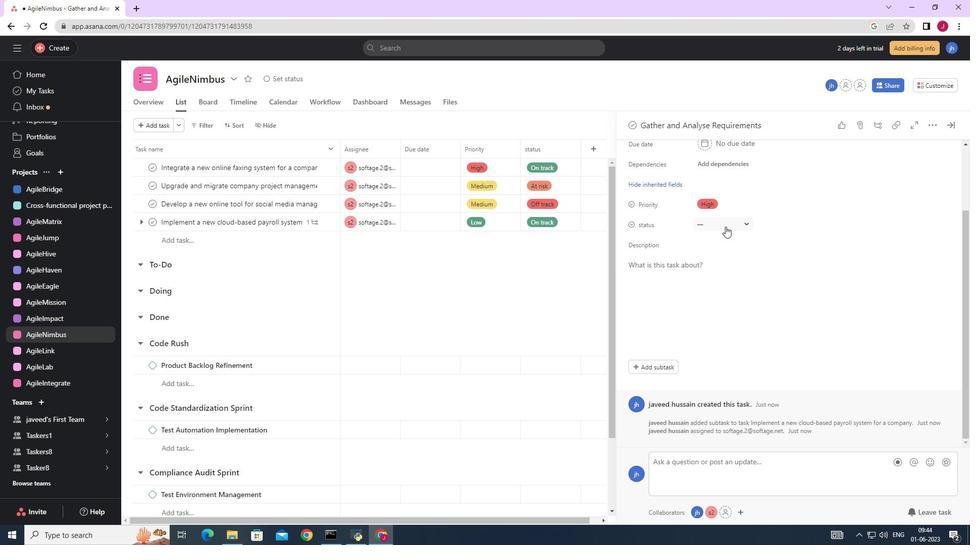 
Action: Mouse moved to (729, 315)
Screenshot: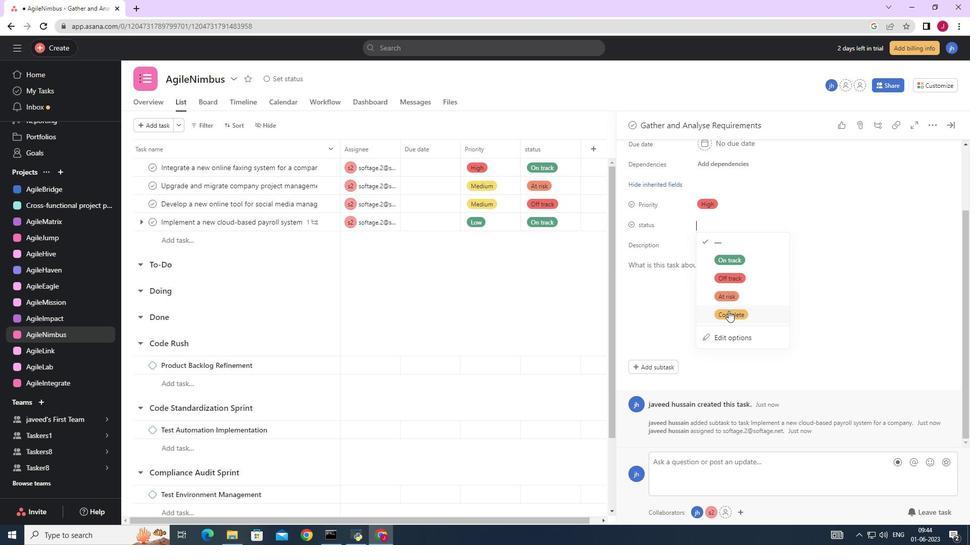 
Action: Mouse pressed left at (729, 315)
Screenshot: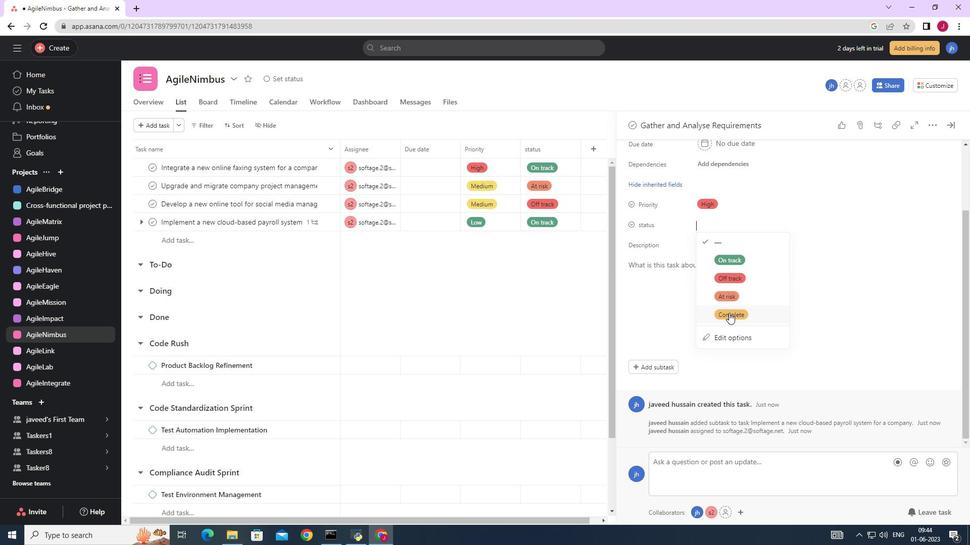 
Action: Mouse moved to (952, 129)
Screenshot: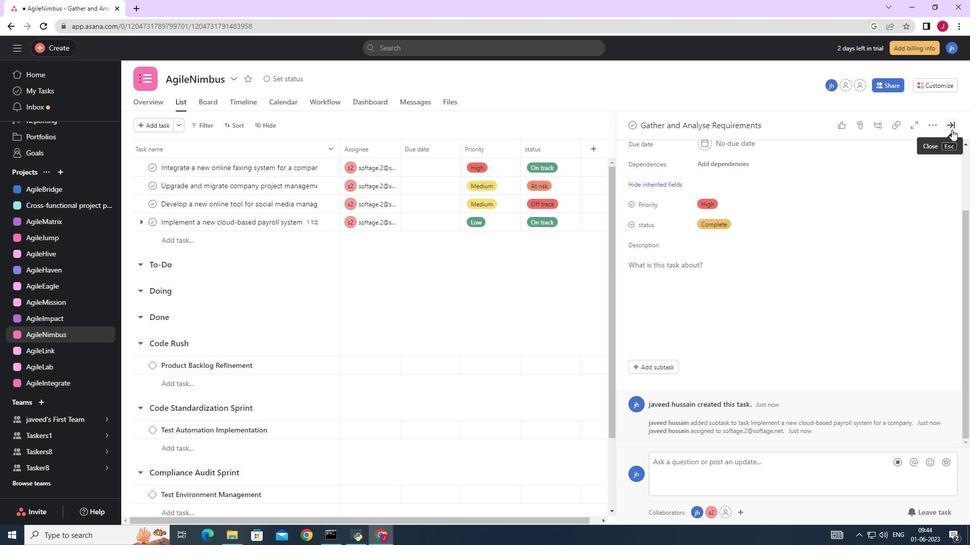 
Action: Mouse pressed left at (952, 129)
Screenshot: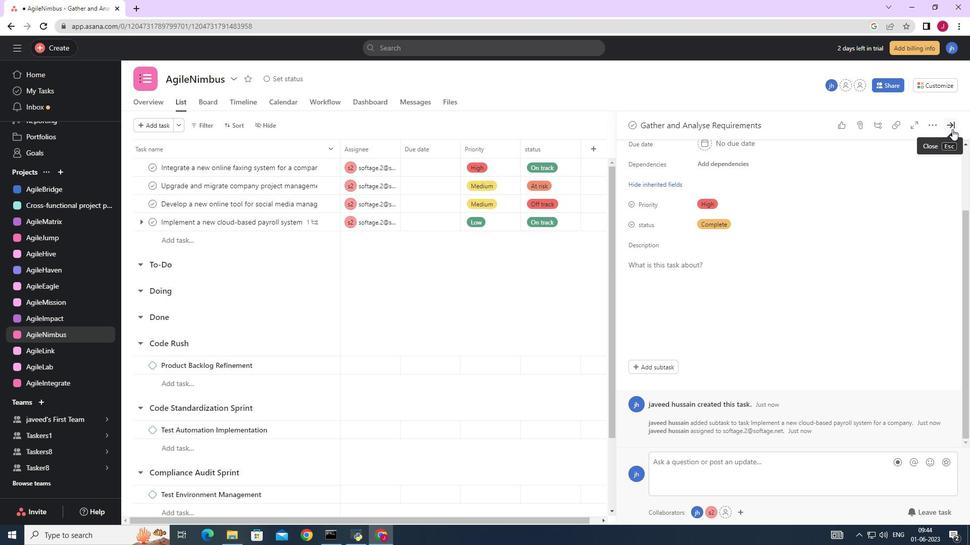 
